 Task: Redirect Output to a File.
Action: Mouse moved to (575, 488)
Screenshot: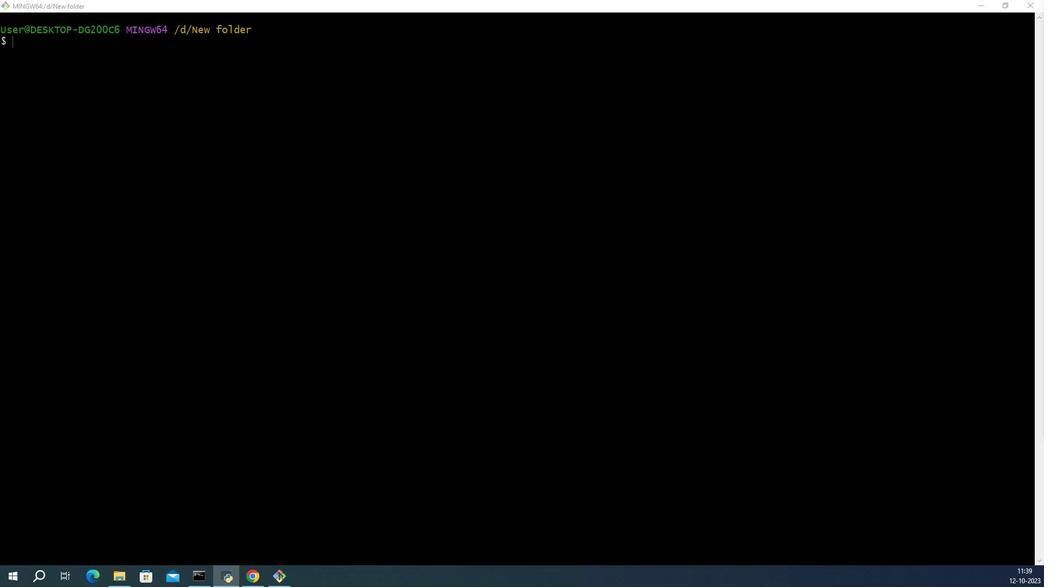 
Action: Mouse pressed left at (575, 488)
Screenshot: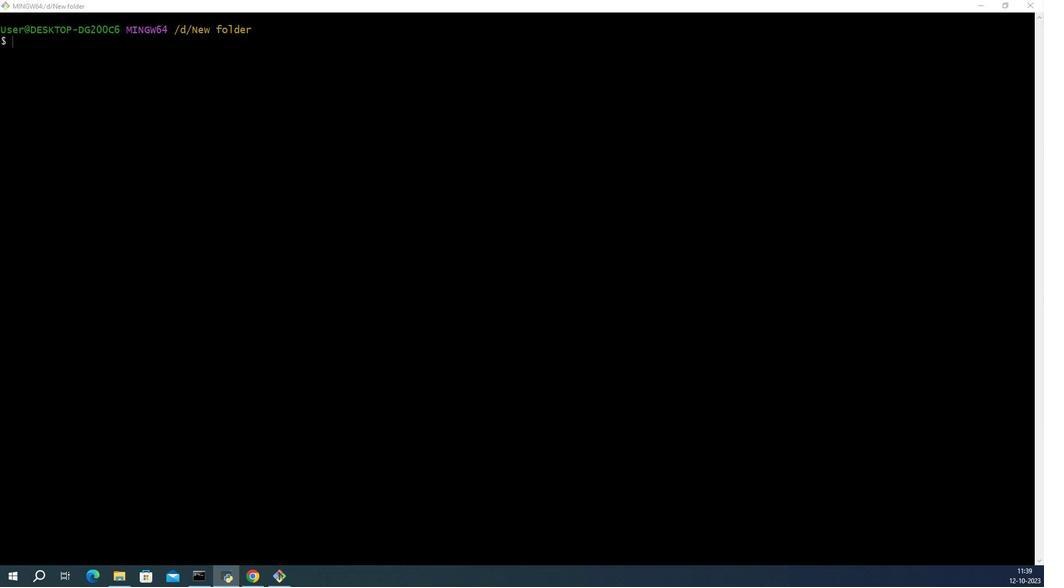 
Action: Mouse moved to (127, 482)
Screenshot: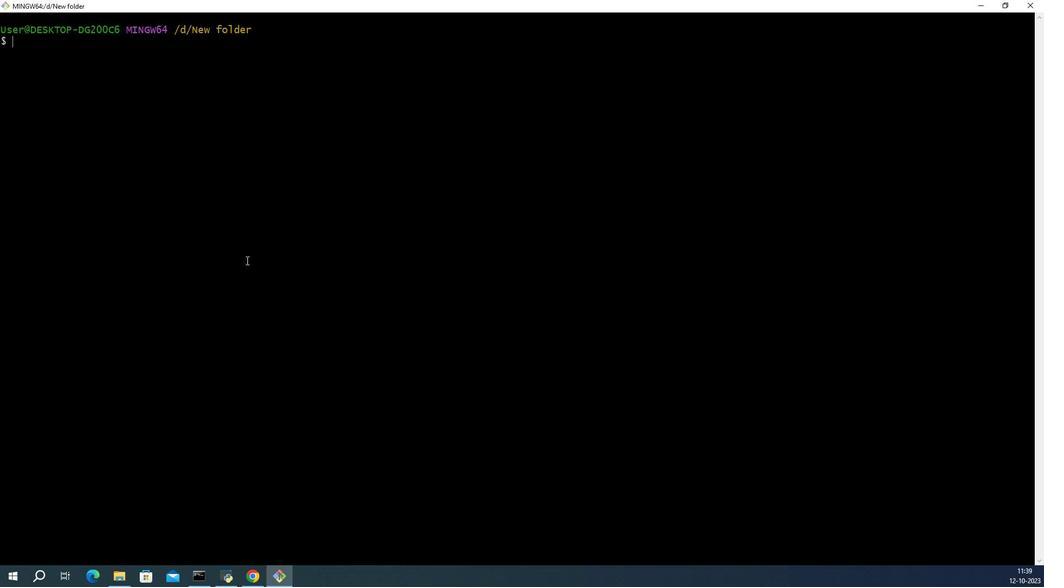
Action: Mouse pressed left at (127, 482)
Screenshot: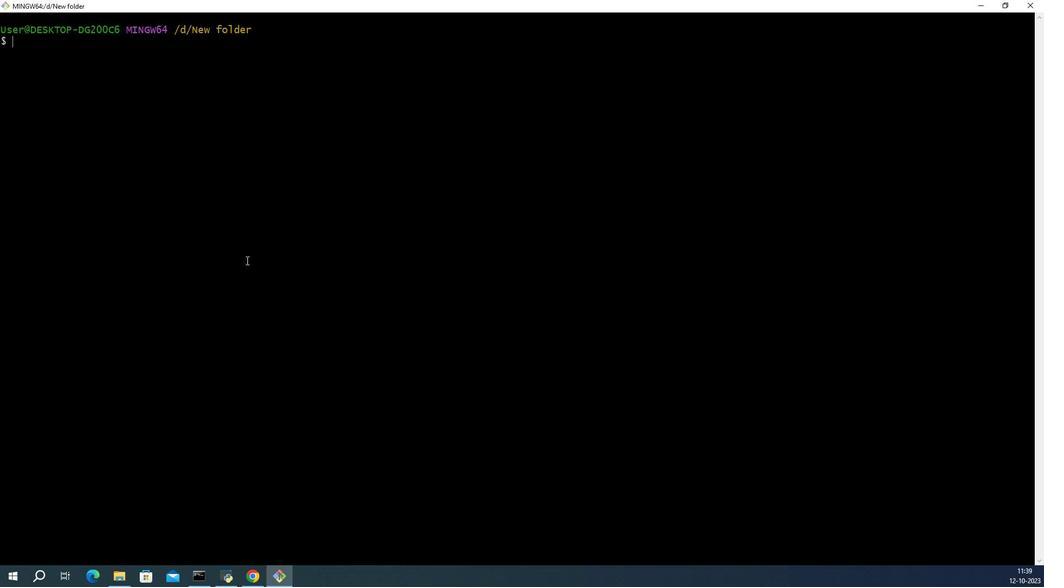 
Action: Mouse moved to (110, 489)
Screenshot: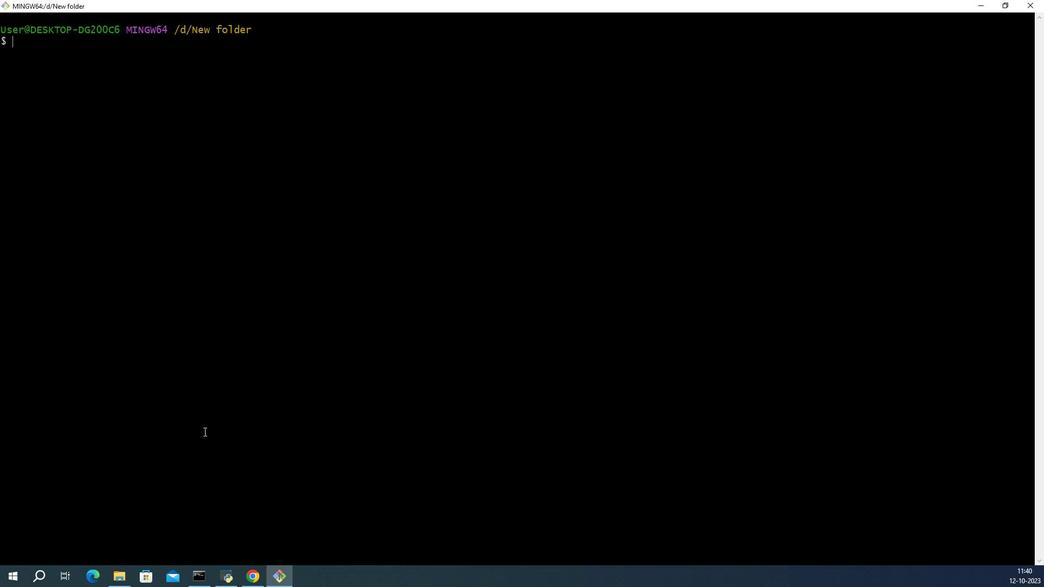 
Action: Key pressed vi<Key.space><Key.backspace><Key.backspace><Key.backspace>ls<Key.enter>touch<Key.space>
Screenshot: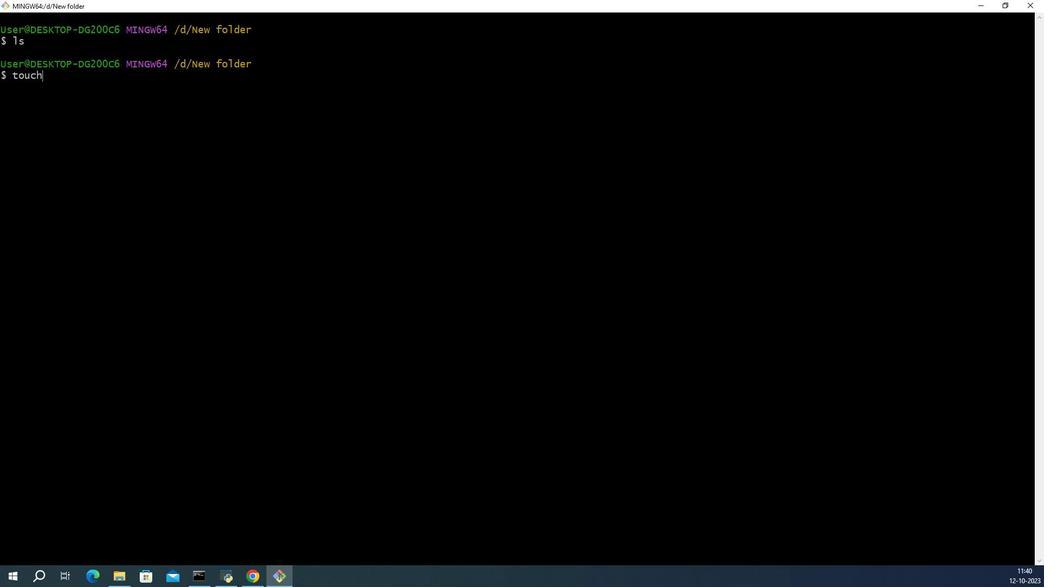 
Action: Mouse moved to (554, 483)
Screenshot: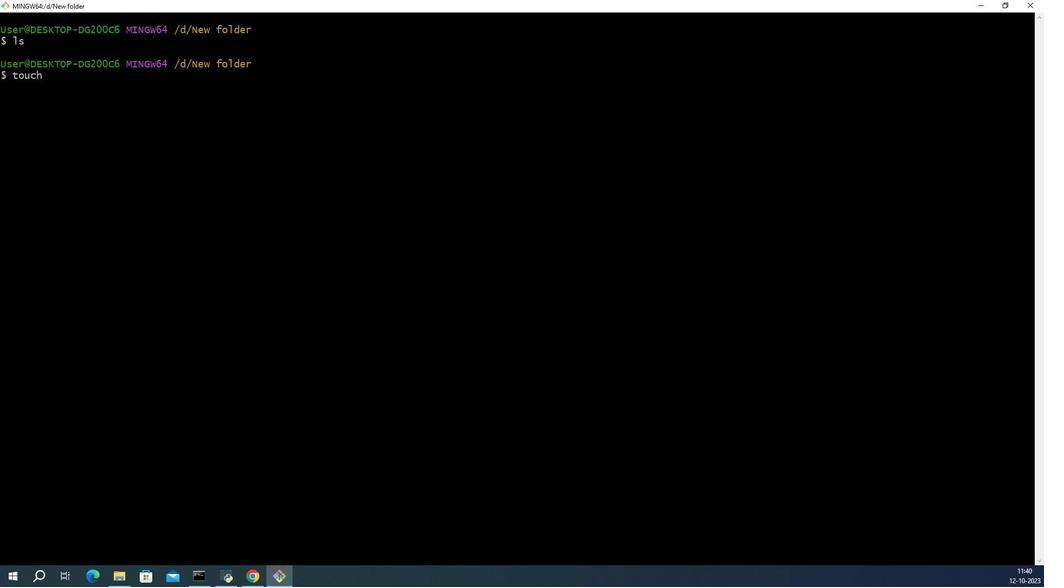
Action: Mouse scrolled (554, 483) with delta (0, 0)
Screenshot: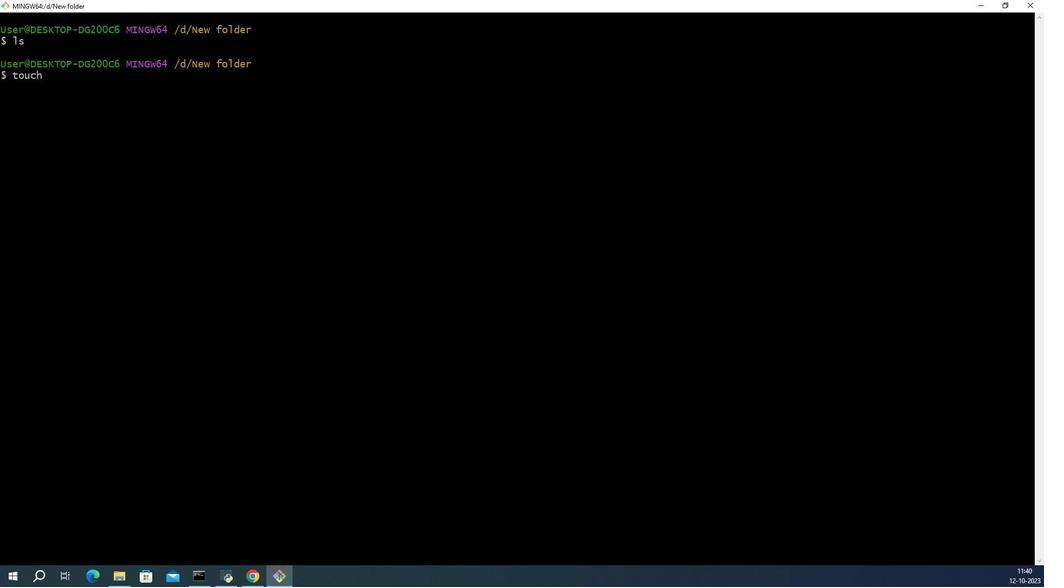 
Action: Mouse scrolled (554, 483) with delta (0, 0)
Screenshot: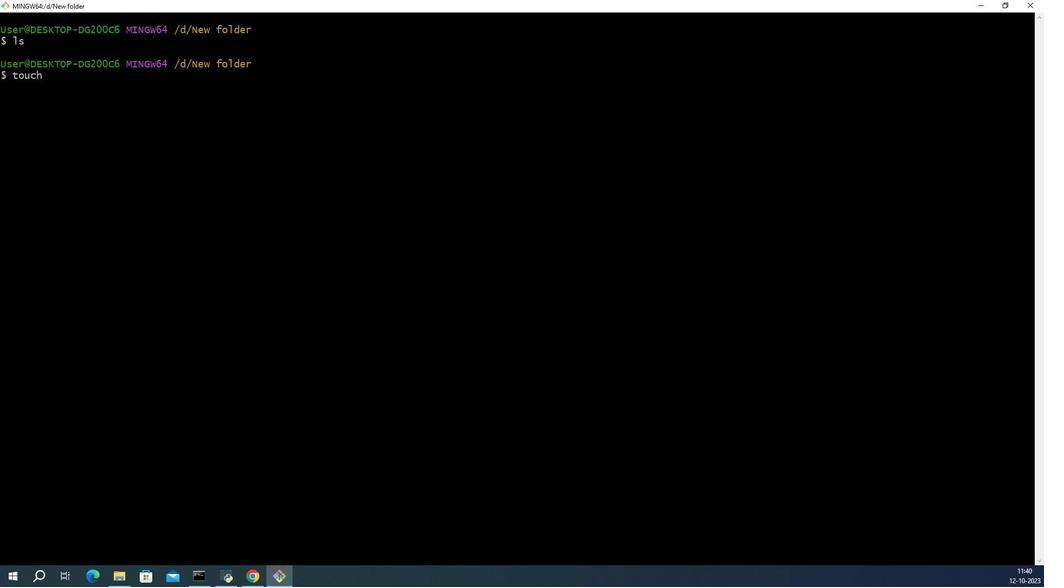 
Action: Mouse scrolled (554, 483) with delta (0, 0)
Screenshot: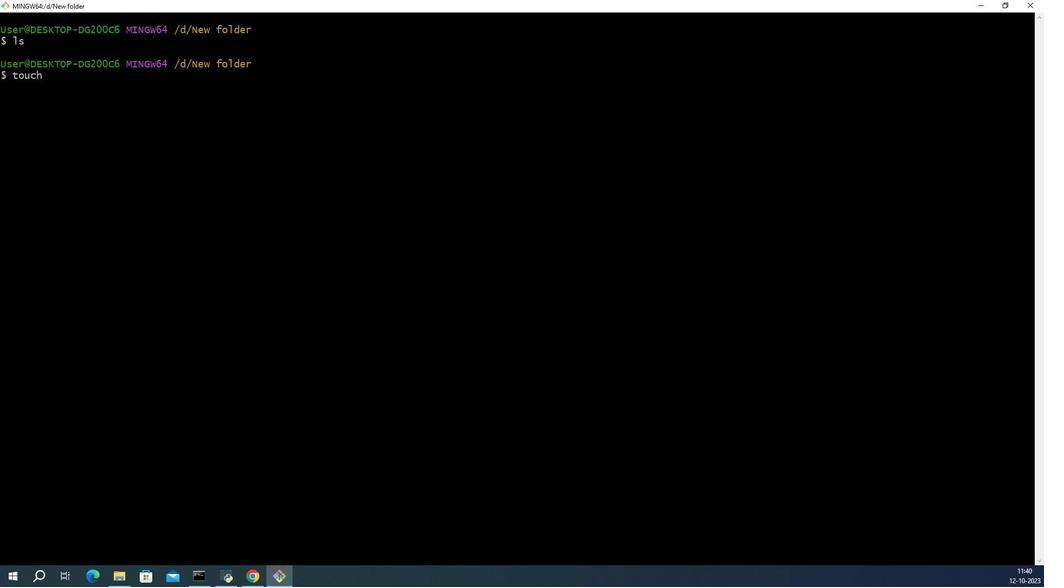 
Action: Mouse scrolled (554, 483) with delta (0, 0)
Screenshot: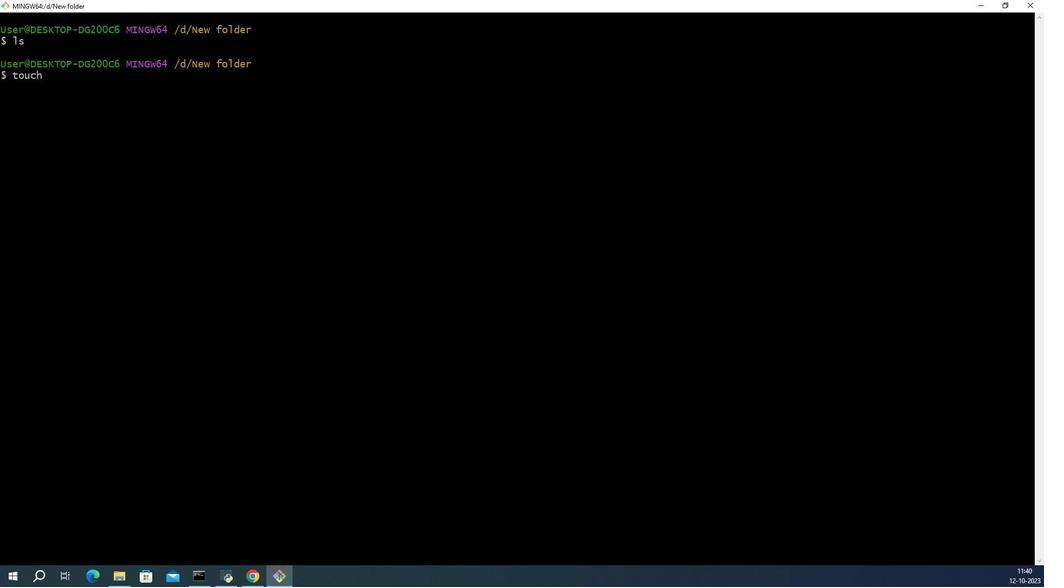 
Action: Mouse scrolled (554, 483) with delta (0, 0)
Screenshot: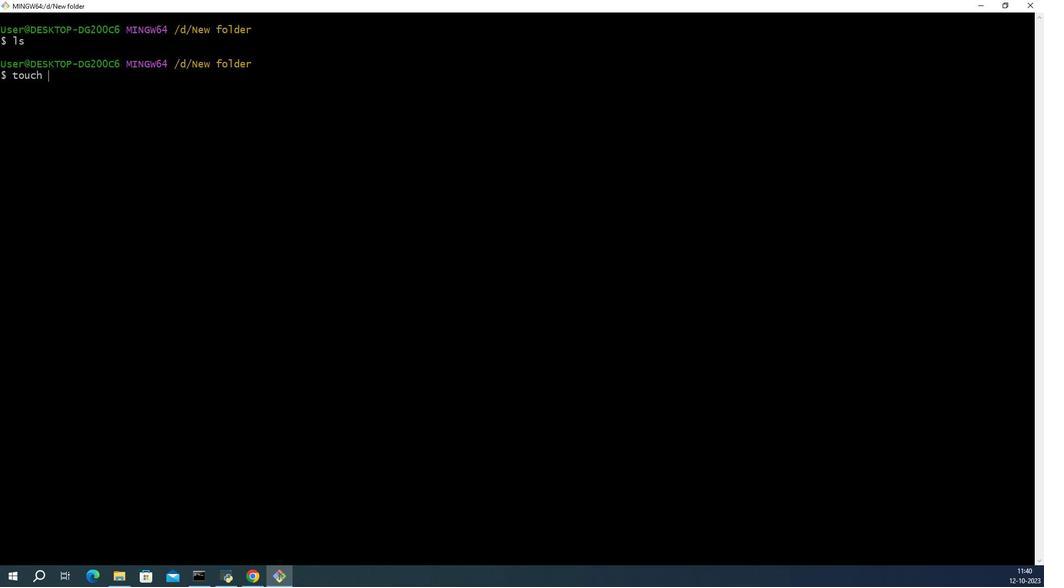 
Action: Mouse scrolled (554, 483) with delta (0, 0)
Screenshot: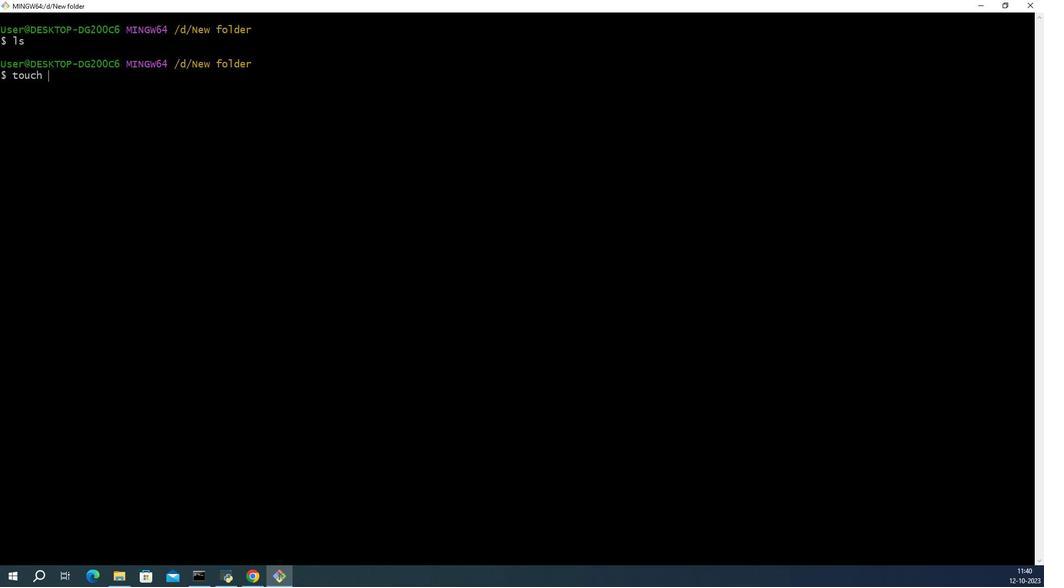 
Action: Mouse moved to (553, 483)
Screenshot: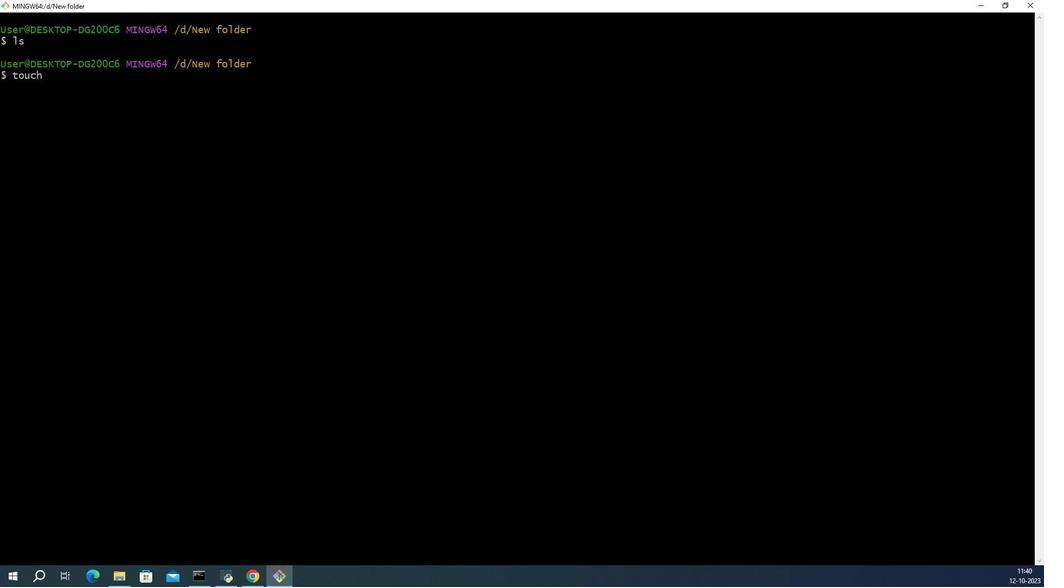 
Action: Mouse scrolled (553, 483) with delta (0, 0)
Screenshot: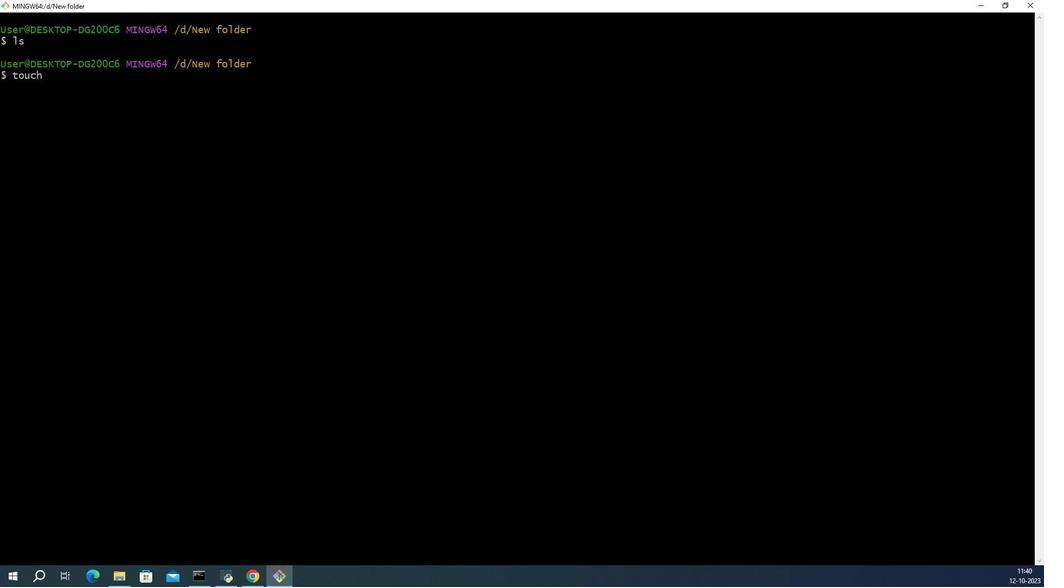 
Action: Mouse scrolled (553, 483) with delta (0, 0)
Screenshot: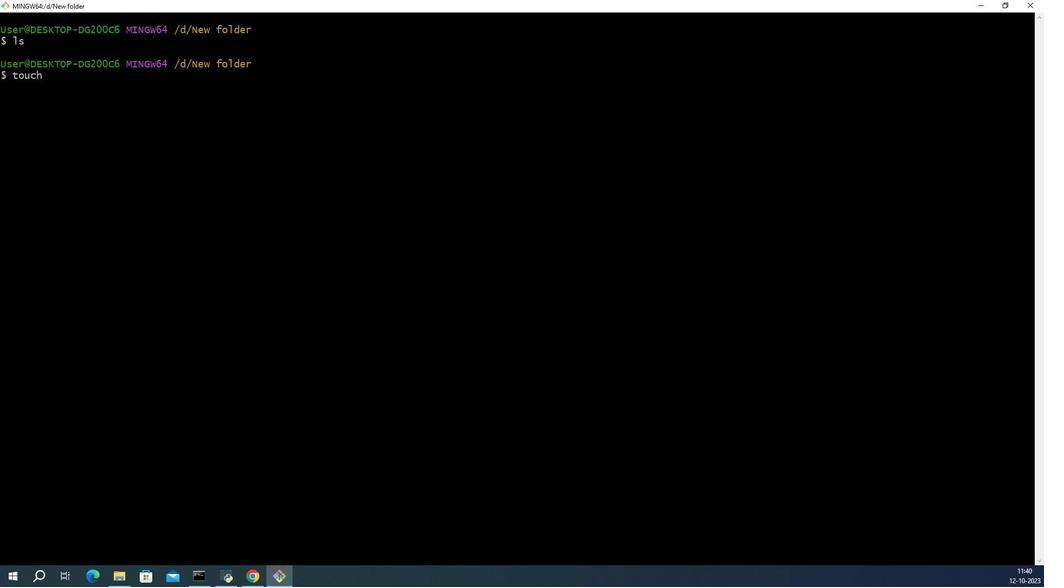 
Action: Mouse scrolled (553, 483) with delta (0, 0)
Screenshot: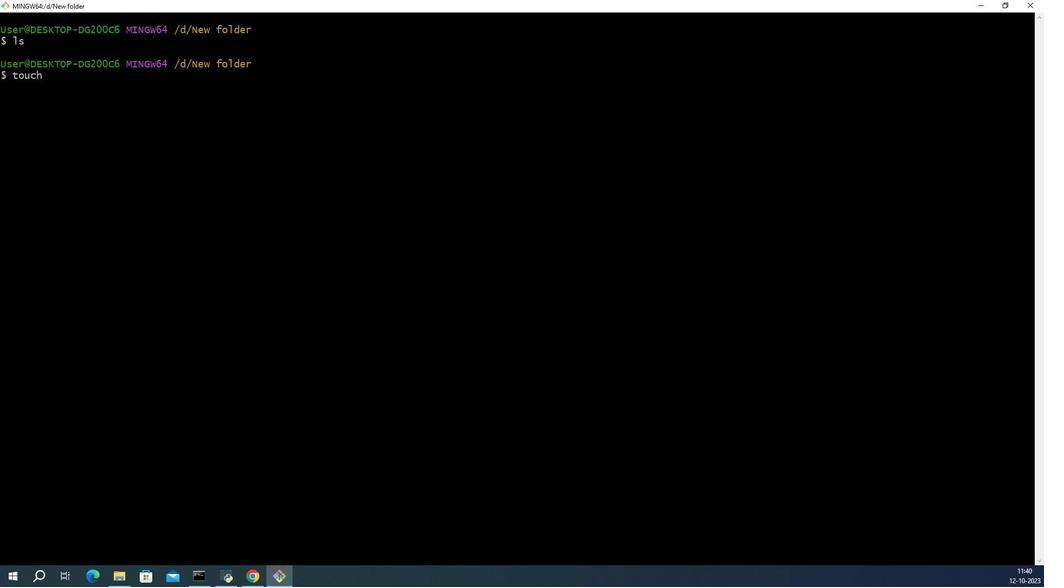 
Action: Mouse scrolled (553, 483) with delta (0, 0)
Screenshot: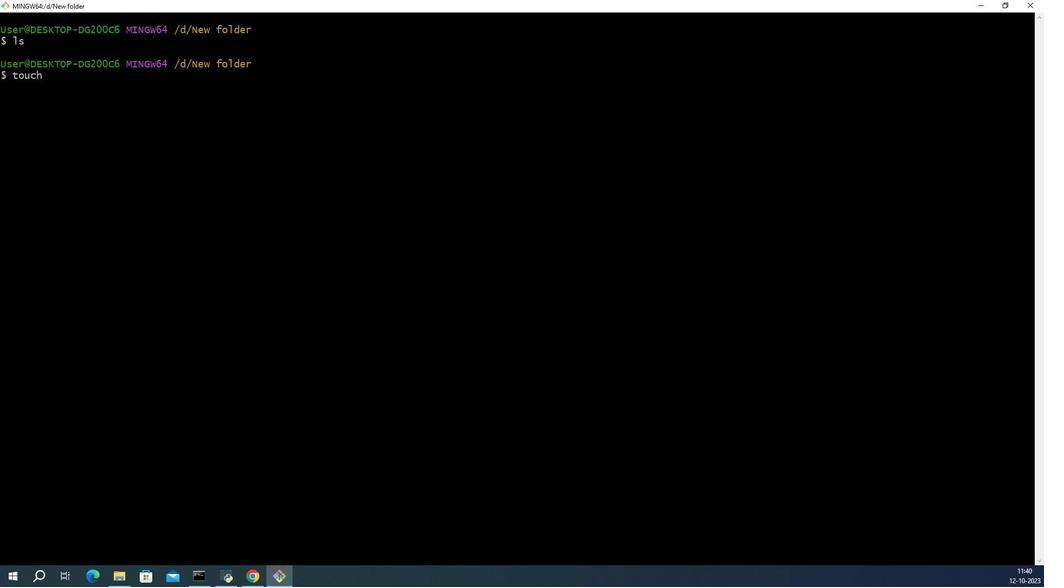 
Action: Mouse scrolled (553, 483) with delta (0, 0)
Screenshot: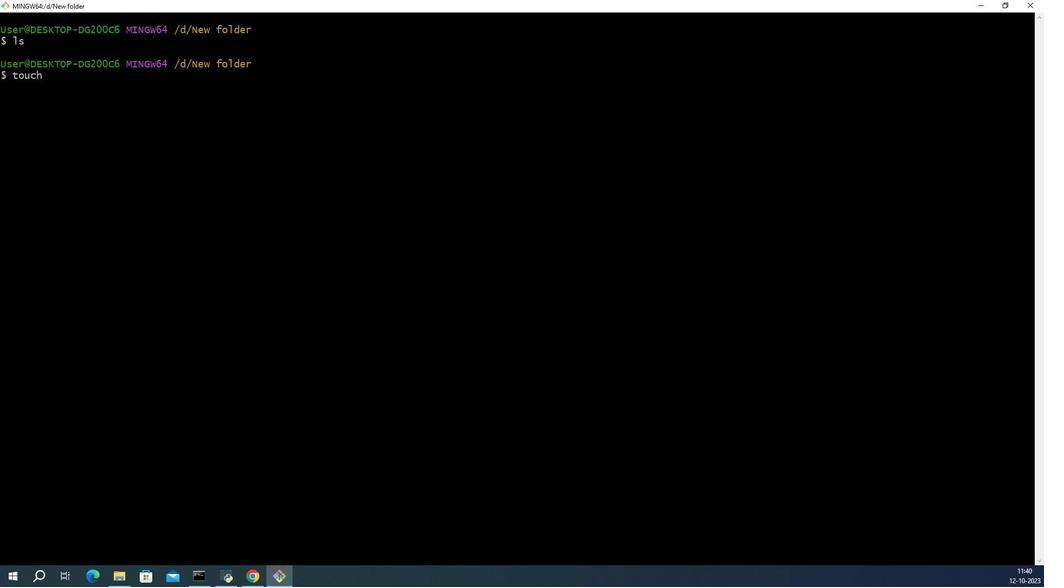 
Action: Mouse moved to (548, 483)
Screenshot: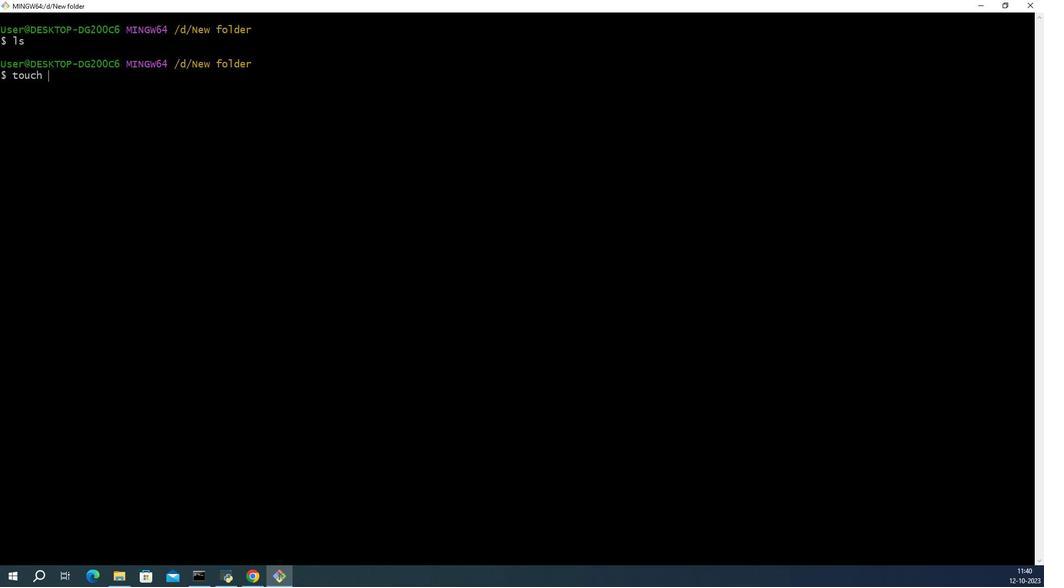 
Action: Mouse scrolled (548, 483) with delta (0, 0)
Screenshot: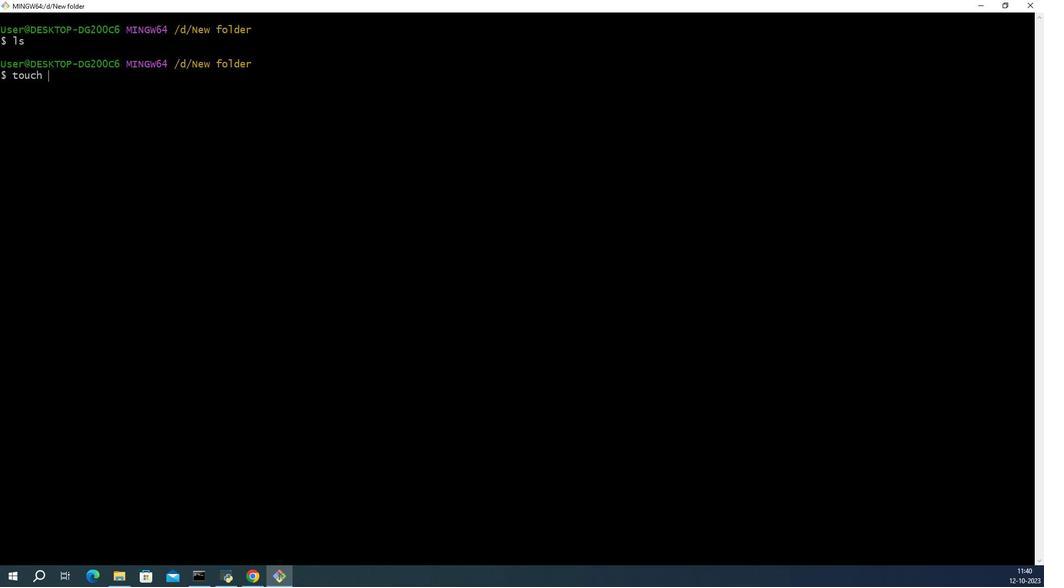 
Action: Mouse scrolled (548, 483) with delta (0, 0)
Screenshot: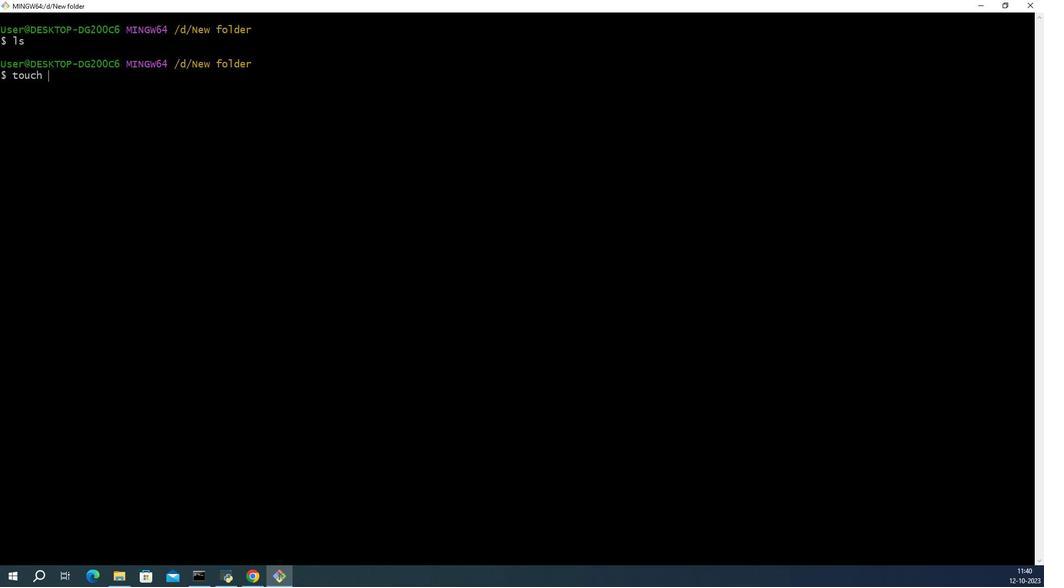 
Action: Mouse scrolled (548, 483) with delta (0, 0)
Screenshot: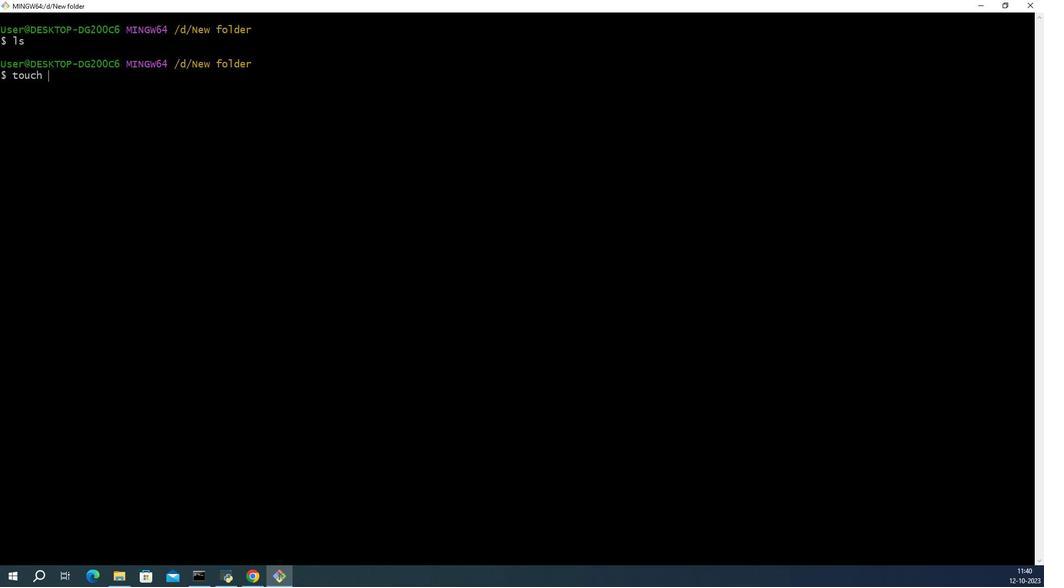 
Action: Mouse moved to (69, 476)
Screenshot: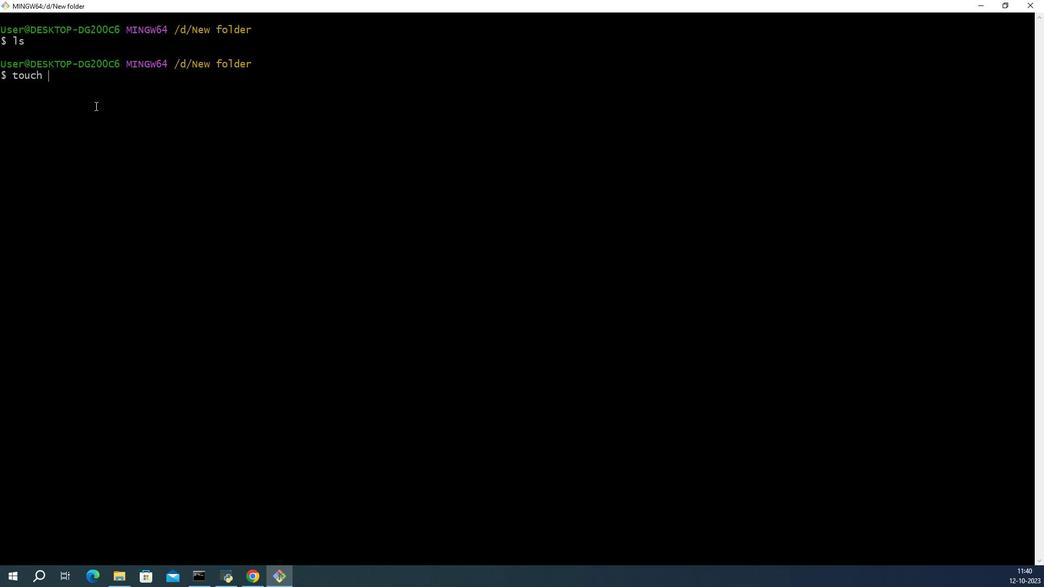 
Action: Mouse pressed left at (69, 476)
Screenshot: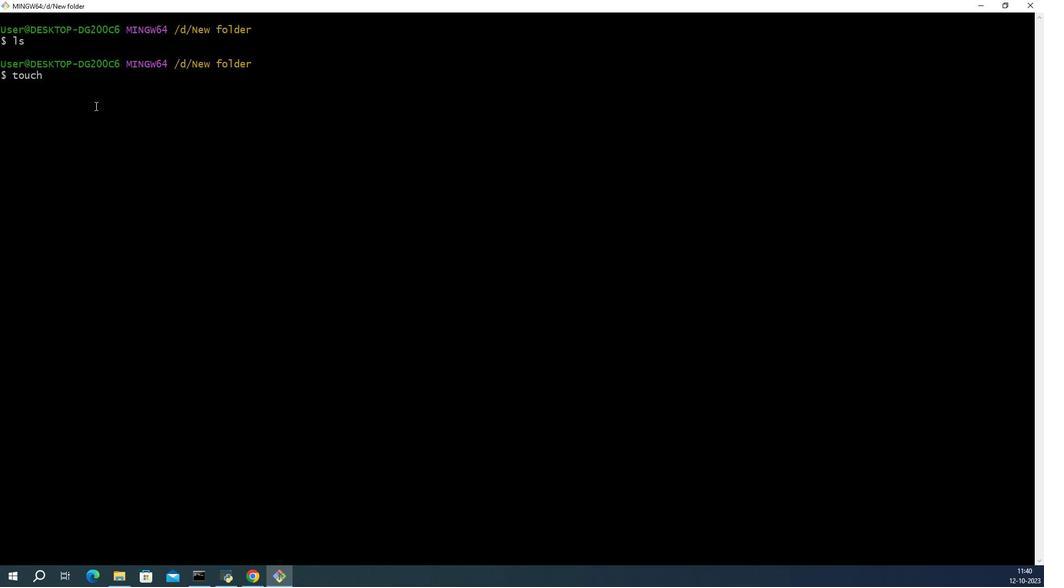 
Action: Key pressed e<Key.backspace>redirct<Key.shift_r>_output.sh<Key.enter>vi<Key.space>d<Key.backspace>redirct<Key.shift_r>_output.sh<Key.enter>i<Key.shift><Key.shift><Key.shift><Key.shift><Key.shift><Key.shift><Key.shift><Key.shift>#<Key.shift>!/bin/bash<Key.enter><Key.enter>\<Key.backspace><Key.backspace><Key.backspace><Key.backspace><Key.enter><Key.shift>#<Key.caps_lock>T<Key.caps_lock>his<Key.space>is<Key.space>a<Key.space>simp<Key.backspace><Key.backspace><Key.backspace><Key.backspace>bash<Key.space>script<Key.space>to<Key.space>demonstarat<Key.backspace><Key.backspace><Key.backspace><Key.backspace>rate<Key.space>output<Key.space><Key.space>redirc<Key.backspace>ection<Key.space>to<Key.space>a<Key.space>file.<Key.enter><Key.enter><Key.caps_lock>F<Key.caps_lock>ile<Key.space>to<Key.space>which<Key.space>output<Key.space>will<Key.space>be<Key.space>redirecti<Key.backspace>ed<Key.enter><Key.backspace><Key.enter>output<Key.shift_r>_file=<Key.shift_r>"output.txt<Key.shift_r><Key.shift_r><Key.shift_r><Key.shift_r><Key.shift_r>"<Key.enter><Key.enter><Key.enter><Key.enter><Key.shift>#c<Key.caps_lock>L<Key.backspace><Key.backspace>C<Key.caps_lock>lear<Key.space>the<Key.space>contains<Key.space>of<Key.space>the<Key.space>fou<Key.backspace><Key.backspace><Key.backspace>output<Key.space>file
Screenshot: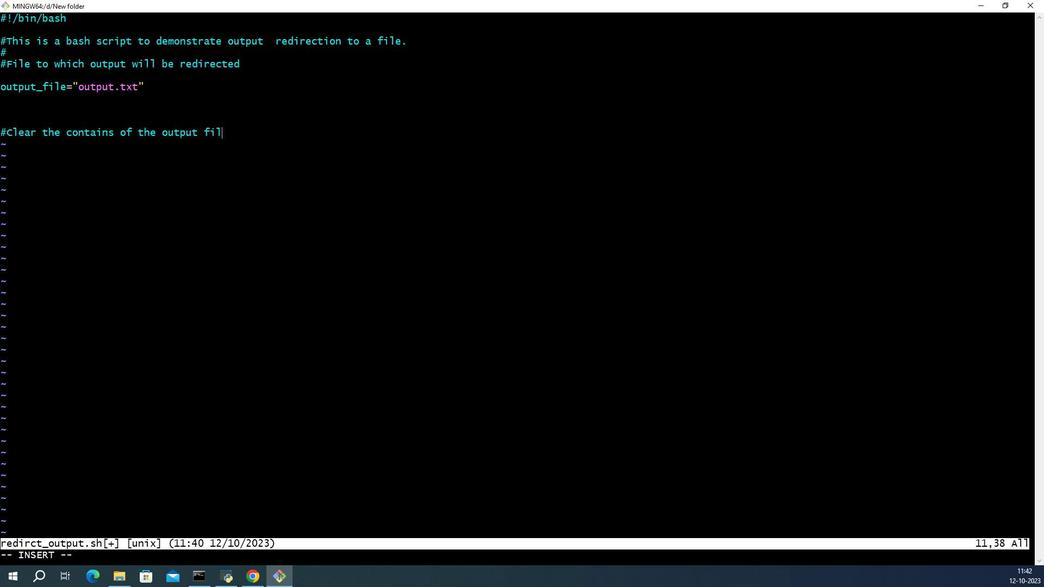 
Action: Mouse moved to (568, 482)
Screenshot: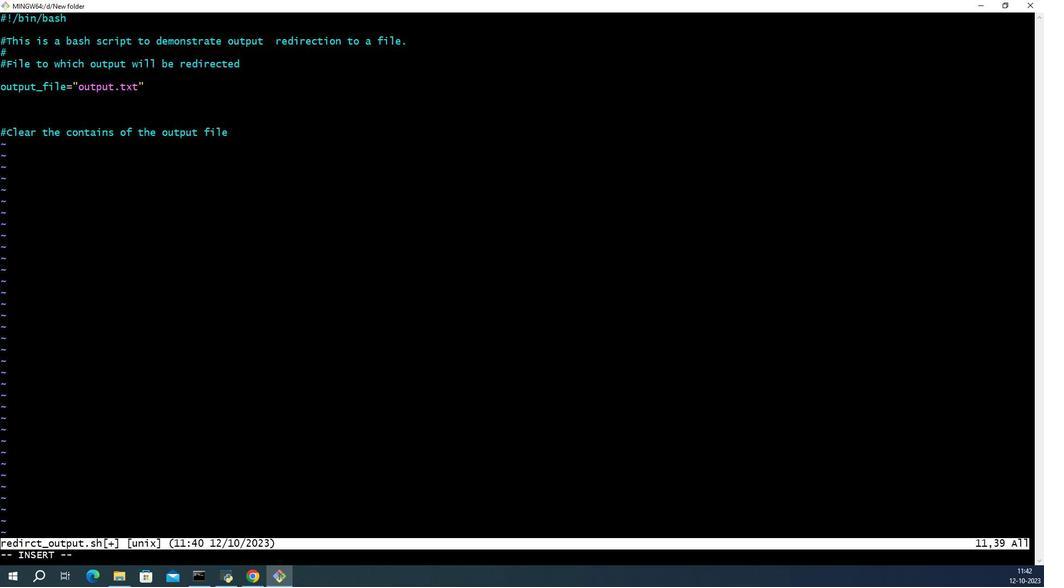 
Action: Mouse scrolled (568, 482) with delta (0, 0)
Screenshot: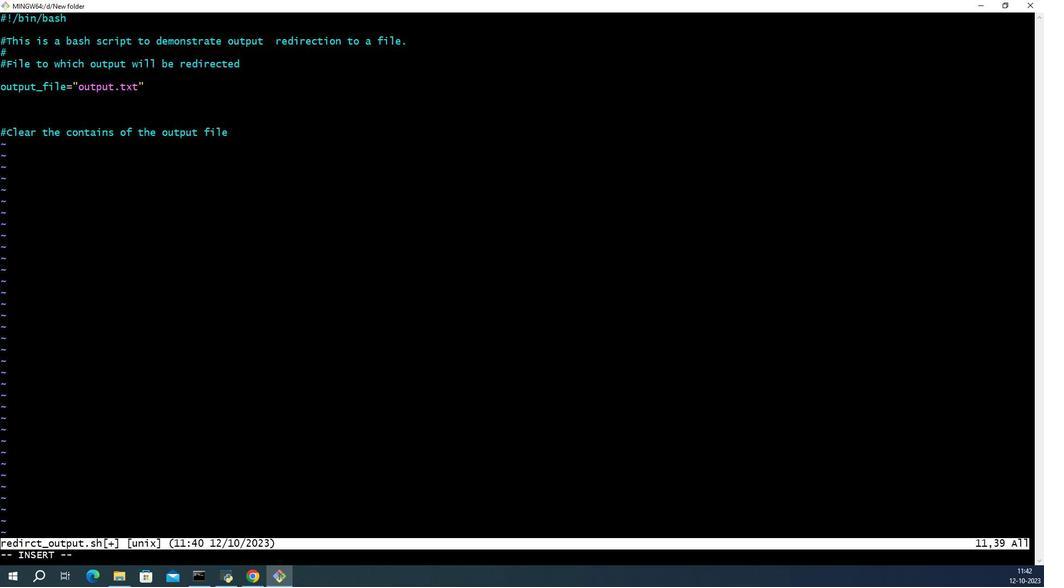 
Action: Mouse moved to (568, 482)
Screenshot: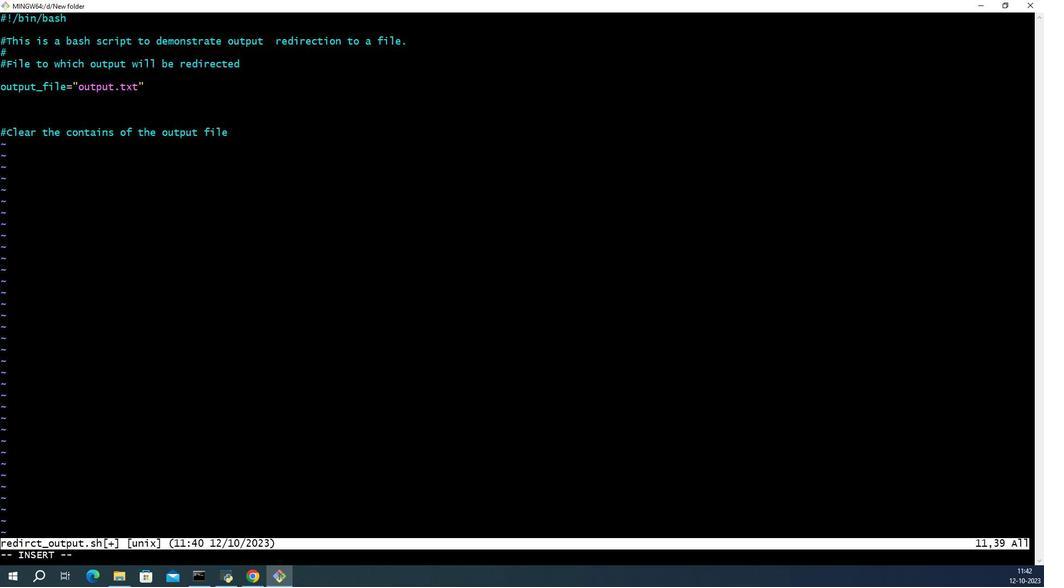 
Action: Mouse scrolled (568, 482) with delta (0, 0)
Screenshot: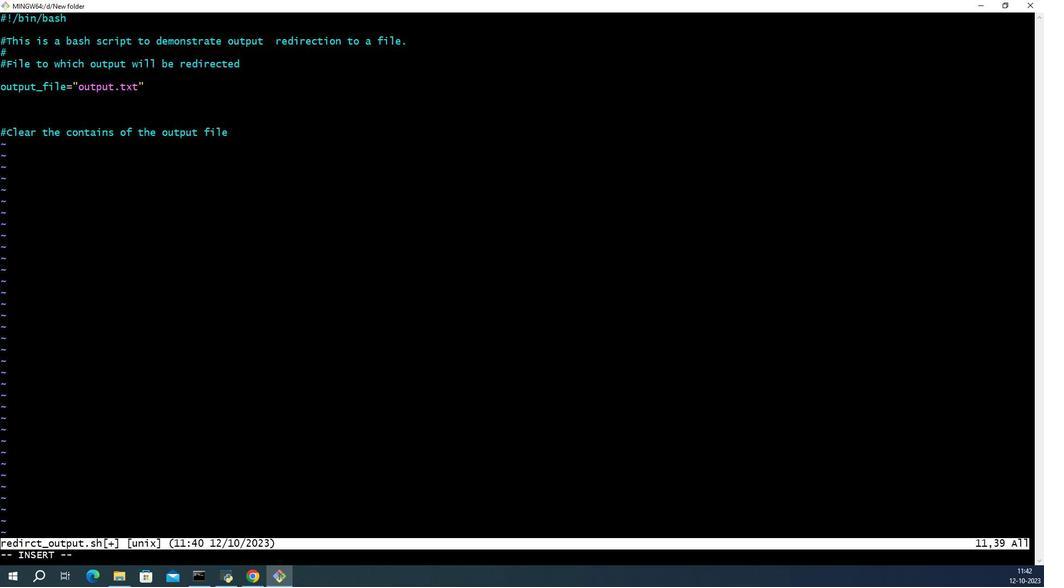 
Action: Mouse scrolled (568, 482) with delta (0, 0)
Screenshot: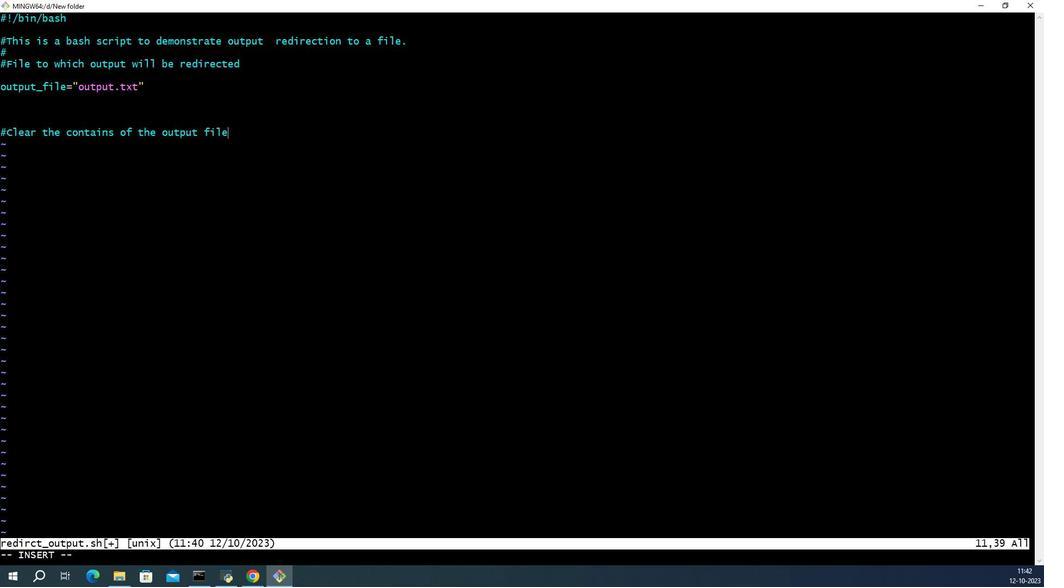 
Action: Mouse moved to (146, 476)
Screenshot: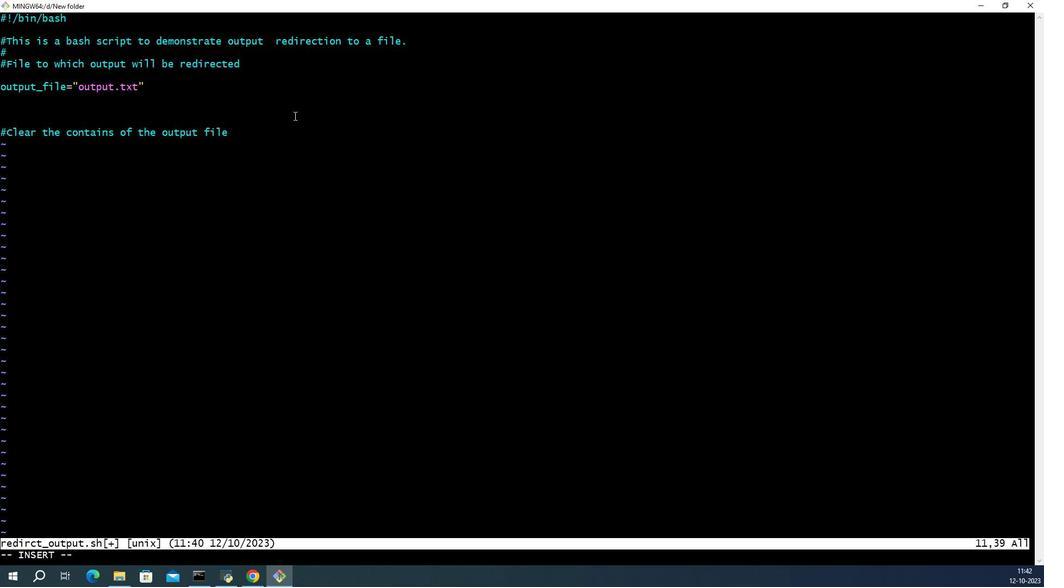 
Action: Mouse pressed left at (146, 476)
Screenshot: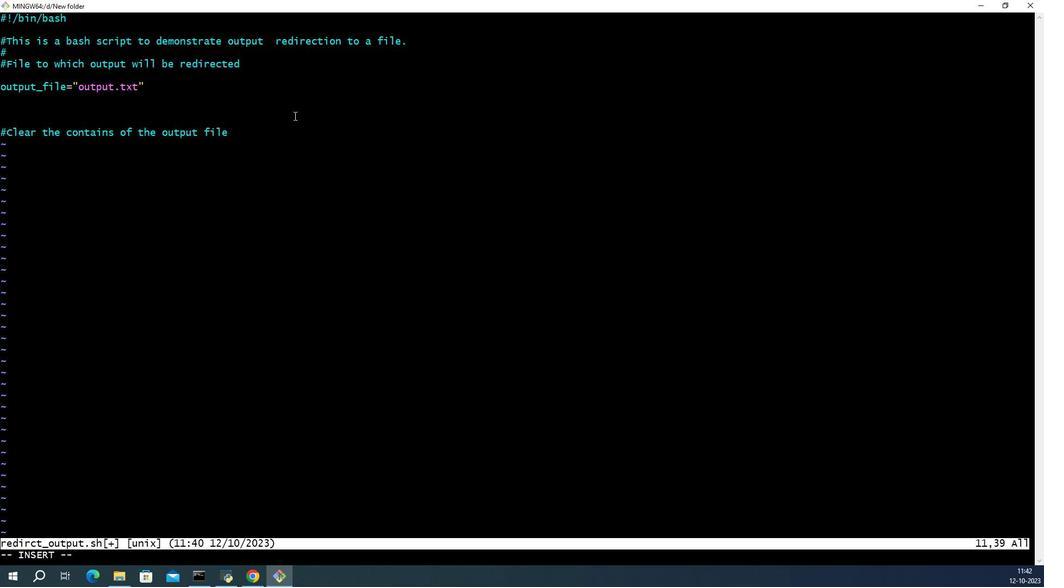 
Action: Mouse moved to (145, 476)
Screenshot: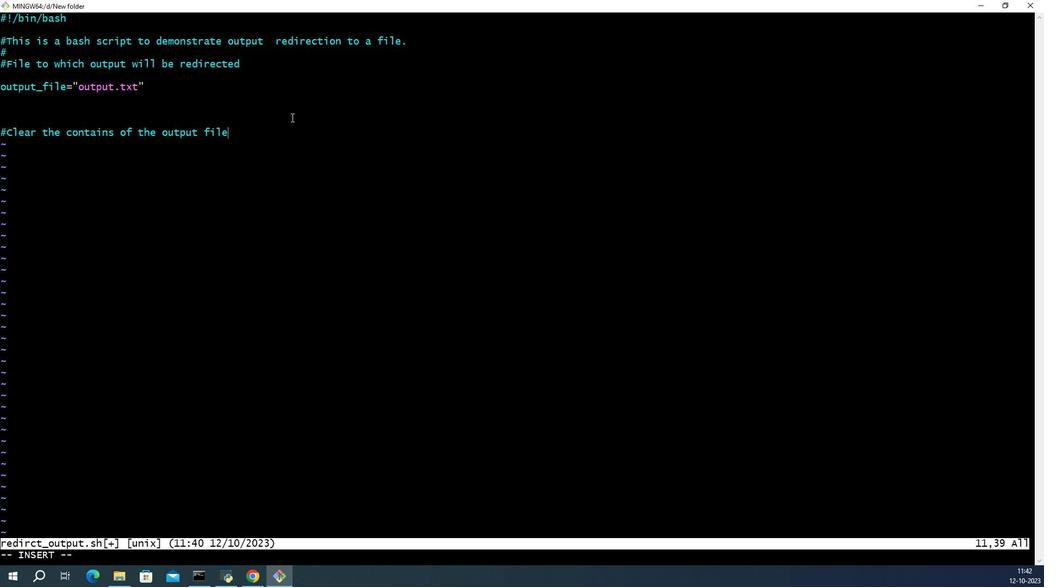 
Action: Key pressed <Key.shift_r><Key.shift_r><Key.shift_r><Key.shift_r><Key.shift_r><Key.shift_r><Key.shift_r><Key.shift_r>(if<Key.space>it<Key.space>exists<Key.shift_r>)<Key.enter><Key.enter><Key.shift_r><Key.shift_r><Key.shift_r><Key.shift_r><Key.backspace><Key.shift_r><Key.shift_r><Key.shift_r><Key.shift_r><Key.shift_r><Key.shift_r><Key.shift_r><Key.shift_r><Key.shift_r><Key.shift_r><Key.shift_r><Key.shift_r><Key.shift_r><Key.shift_r><Key.shift_r><Key.shift_r><Key.shift_r><Key.shift_r><Key.shift_r><Key.shift_r><Key.shift_r><Key.shift_r><Key.shift_r><Key.shift_r><Key.shift_r><Key.shift_r>><Key.space><Key.shift_r>"<Key.shift><Key.shift><Key.shift><Key.shift><Key.shift><Key.shift><Key.shift><Key.shift><Key.shift><Key.shift><Key.shift><Key.shift><Key.shift>$output.file<Key.shift_r><Key.shift_r>"<Key.enter><Key.enter><Key.enter><Key.shift>#<Key.space><Key.caps_lock>R<Key.caps_lock>un<Key.space>some<Key.space>commands<Key.space>and<Key.space>redirect<Key.space>their<Key.space>output<Key.space>to<Key.space>the<Key.space>file<Key.enter><Key.enter>ec<Key.backspace><Key.backspace><Key.backspace><Key.backspace>echo<Key.space><Key.shift_r>"<Key.caps_lock>C<Key.caps_lock>urrent<Key.space>date<Key.space>and<Key.space>time<Key.shift_r>:<Key.shift_r>"<Key.space><Key.shift_r>>><Key.space><Key.shift_r>"<Key.shift>$output<Key.shift_r>_file<Key.shift_r>"<Key.enter>date<Key.space><Key.shift_r>>.<Key.backspace><Key.shift_r>><Key.space><Key.shift_r>"<Key.shift>$output<Key.shift_r>_file<Key.shift_r>"<Key.enter><Key.enter><Key.enter>echo<Key.space><Key.shift_r>"<Key.space><Key.shift_r>"<Key.backspace><Key.backspace><Key.shift_r>"<Key.space><Key.shift_r>>><Key.space><Key.shift_r>"<Key.shift>$output<Key.shift_r>_file<Key.space><Key.backspace><Key.shift_r>"<Key.space><Key.space><Key.backspace><Key.backspace><Key.shift>#<Key.backspace><Key.space><Key.shift><Key.shift>#<Key.caps_lock>A<Key.caps_lock>dd<Key.space>a<Key.space>newline<Key.space>for<Key.space>better<Key.space>readability<Key.enter><Key.enter><Key.enter>echo<Key.space><Key.shift_r>"<Key.shift_r>"<Key.space><Key.shift_r><Key.shift_r><Key.shift_r><Key.shift_r><Key.shift_r><Key.shift_r>>><Key.backspace><Key.backspace><Key.backspace><Key.backspace><Key.caps_lock>L<Key.caps_lock>ist<Key.space>of<Key.space>files<Key.space>in<Key.space>the<Key.space>current<Key.space>cd<Key.backspace><Key.backspace>directory<Key.shift_r>:<Key.shift_r>"<Key.space><Key.shift_r>>><Key.space><Key.shift_r>"<Key.shift>$output.tx<Key.backspace><Key.backspace><Key.backspace><Key.shift_r><Key.shift_r><Key.shift_r><Key.shift_r><Key.shift_r><Key.shift_r>+<Key.backspace><Key.shift_r>_file<Key.right><Key.shift_r>"<Key.enter>ls<Key.space>-l<Key.space><Key.shift_r>>.<Key.backspace><Key.shift_r>><Key.space><Key.shift_r>"<Key.shift>$output<Key.shift_r>_file<Key.shift_r>"<Key.enter><Key.enter><Key.enter><Key.enter>echo<Key.space><Key.shift_r>"<Key.shift_r>"<Key.space><Key.shift_r>>><Key.caps_lock><Key.space><Key.shift_r>"<Key.shift><Key.shift><Key.shift>$<Key.caps_lock>output<Key.shift_r><Key.shift_r>_file<Key.shift_r>"
Screenshot: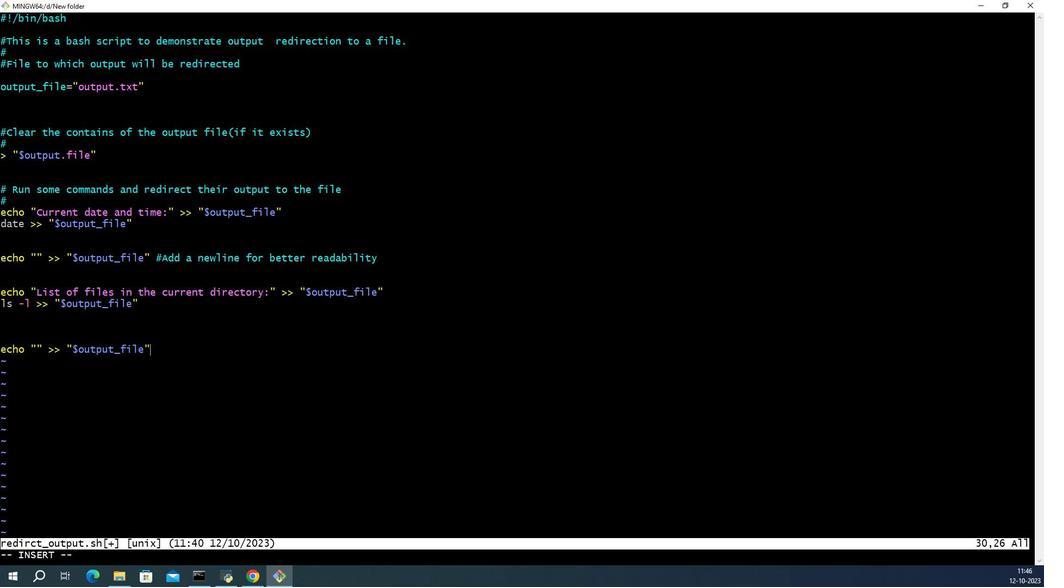 
Action: Mouse moved to (620, 480)
Screenshot: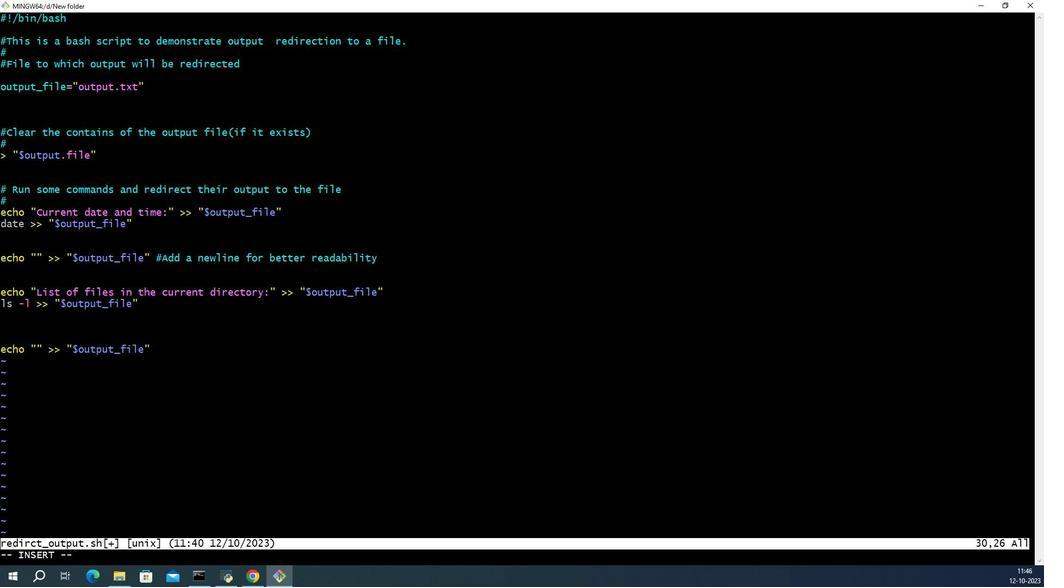 
Action: Mouse scrolled (620, 480) with delta (0, 0)
Screenshot: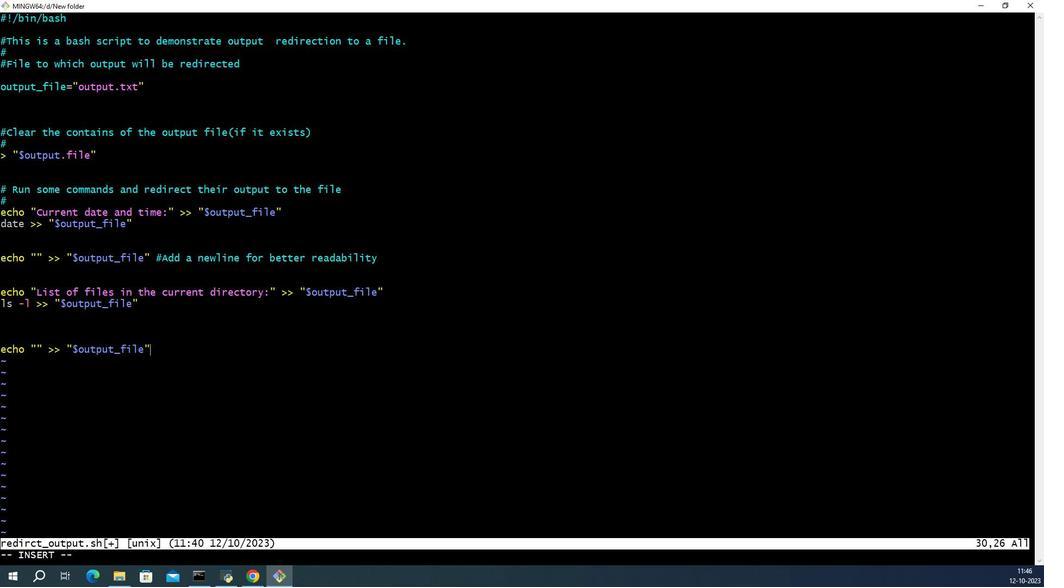 
Action: Mouse scrolled (620, 480) with delta (0, 0)
Screenshot: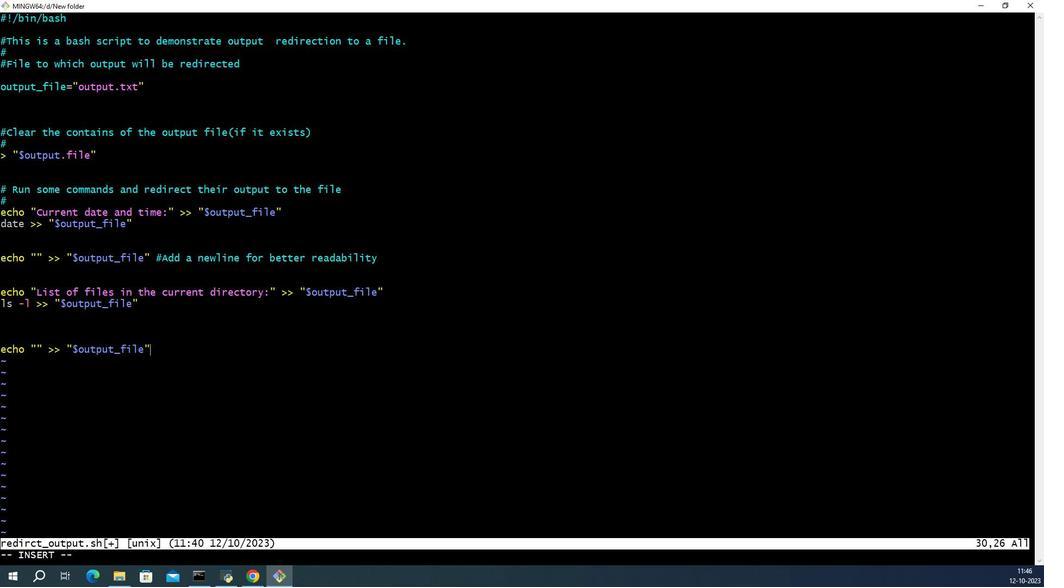 
Action: Mouse scrolled (620, 480) with delta (0, 0)
Screenshot: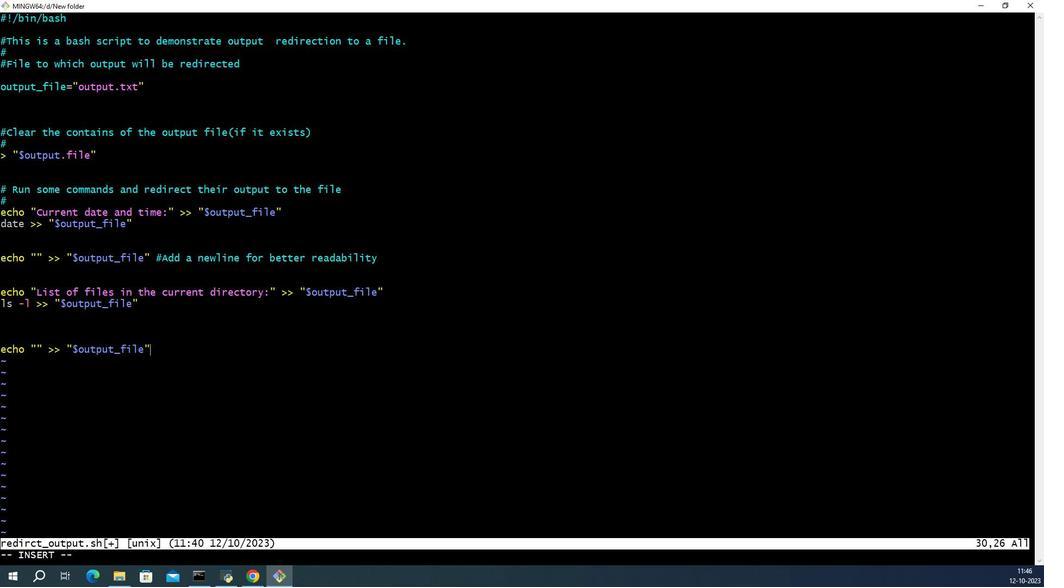 
Action: Mouse moved to (92, 486)
Screenshot: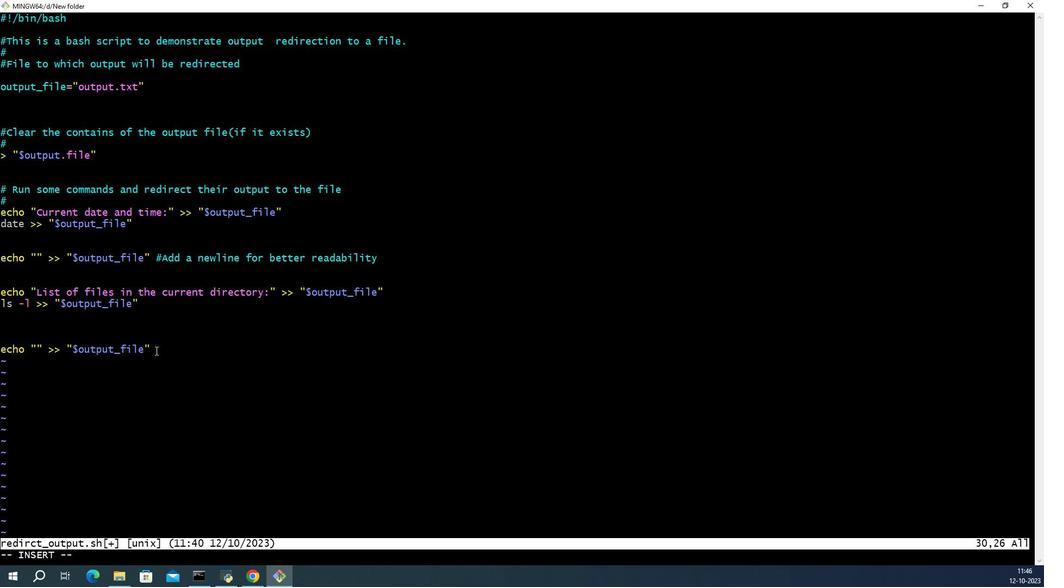 
Action: Mouse pressed left at (92, 486)
Screenshot: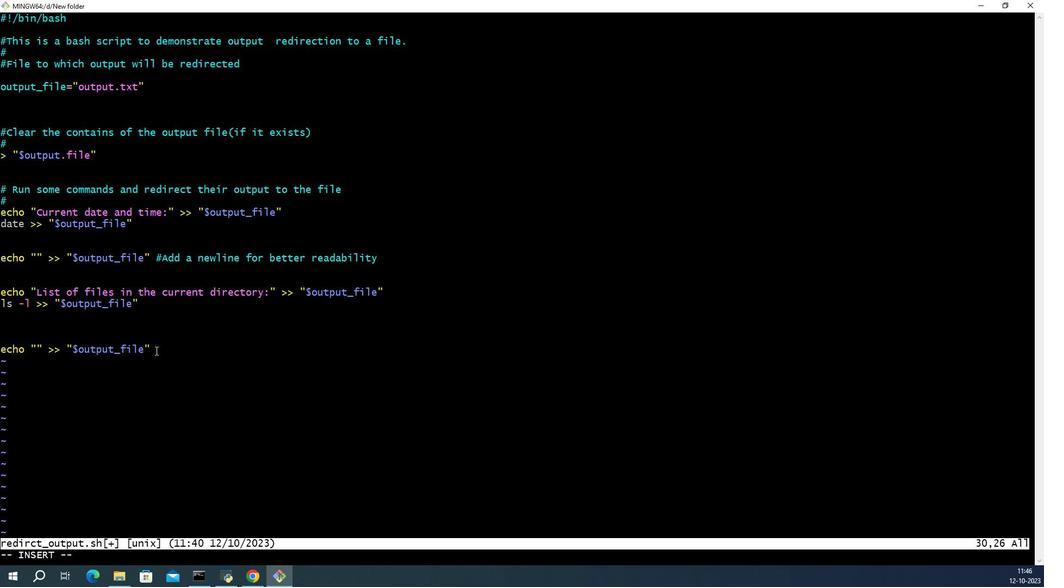 
Action: Key pressed <Key.enter><Key.enter><Key.enter>echo<Key.space><Key.shift_r>"<Key.caps_lock>D<Key.caps_lock>isk<Key.space>space<Key.space>usage<Key.shift_r>:<Key.shift_r>"<Key.space><Key.shift_r><Key.shift_r><Key.shift_r>>><Key.space><Key.shift_r>"<Key.shift>$output<Key.shift_r>_fji<Key.backspace><Key.backspace>ile<Key.shift_r>"<Key.enter>df<Key.space>-h<Key.space><Key.shift_r>>><Key.space><Key.shift_r>"<Key.enter><Key.backspace><Key.backspace><Key.shift_r>"<Key.caps_lock>OU<Key.caps_lock><Key.backspace><Key.backspace>output<Key.shift_r><Key.shift_r>_file<Key.shift_r>"\<Key.enter><Key.backspace><Key.backspace><Key.backspace><Key.enter><Key.enter><Key.enter><Key.shift><Key.shift><Key.shift><Key.shift><Key.shift><Key.shift><Key.shift><Key.shift><Key.shift><Key.shift><Key.shift><Key.shift><Key.shift><Key.shift><Key.shift><Key.shift><Key.shift>#<Key.caps_lock>D<Key.caps_lock>isplay<Key.space>a<Key.space>message<Key.space>indication<Key.backspace><Key.backspace>ng<Key.space>the<Key.space>completion<Key.space>of<Key.space>the<Key.space>script<Key.enter><Key.enter><Key.enter>e<Key.backspace><Key.backspace>echo<Key.space>ou<Key.backspace><Key.backspace><Key.backspace><Key.space><Key.shift_r>"<Key.caps_lock>O<Key.caps_lock>utput<Key.space>has<Key.space>been<Key.space>redirc<Key.backspace>ected<Key.space>to<Key.space><Key.shift_r><Key.shift><Key.shift><Key.shift>$output<Key.shift_r>_file<Key.shift_r>"<Key.enter><Key.esc><Key.shift_r>:wq<Key.shift>!<Key.enter>ls<Key.enter>chmod<Key.space><Key.shift_r>+x<Key.space>redirect<Key.shift_r>_output.sh<Key.enter><Key.up><Key.left><Key.left><Key.left><Key.left><Key.left><Key.left><Key.left><Key.left><Key.left><Key.left><Key.left><Key.left><Key.backspace><Key.enter>./redirect<Key.shift_r>_output.sh<Key.left><Key.left><Key.left><Key.left><Key.left><Key.left><Key.left><Key.left><Key.left><Key.left><Key.left><Key.left><Key.backspace><Key.enter>ls<Key.enter>cat<Key.space>output.txt<Key.enter>
Screenshot: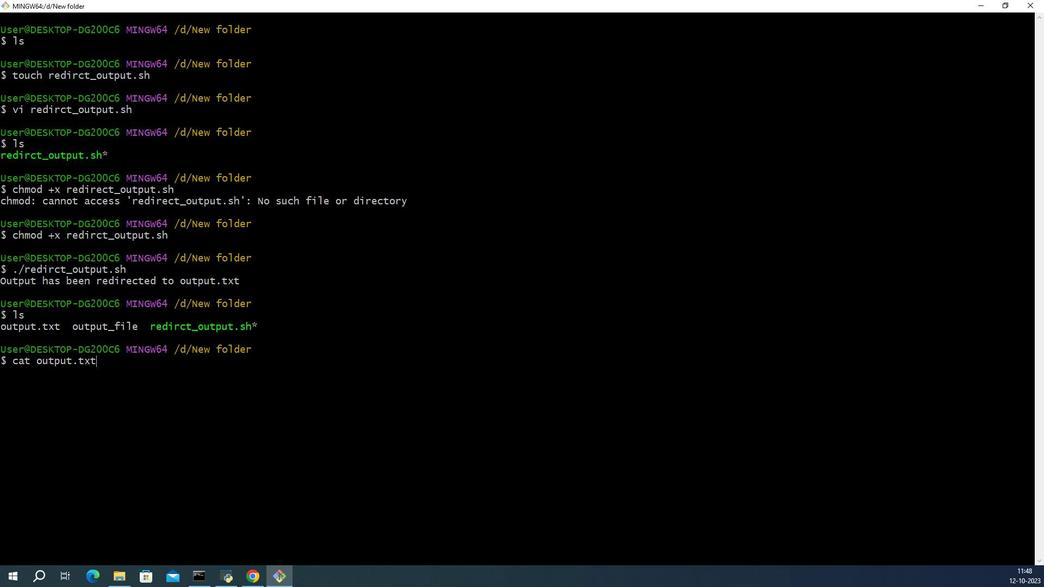 
Action: Mouse moved to (32, 487)
Screenshot: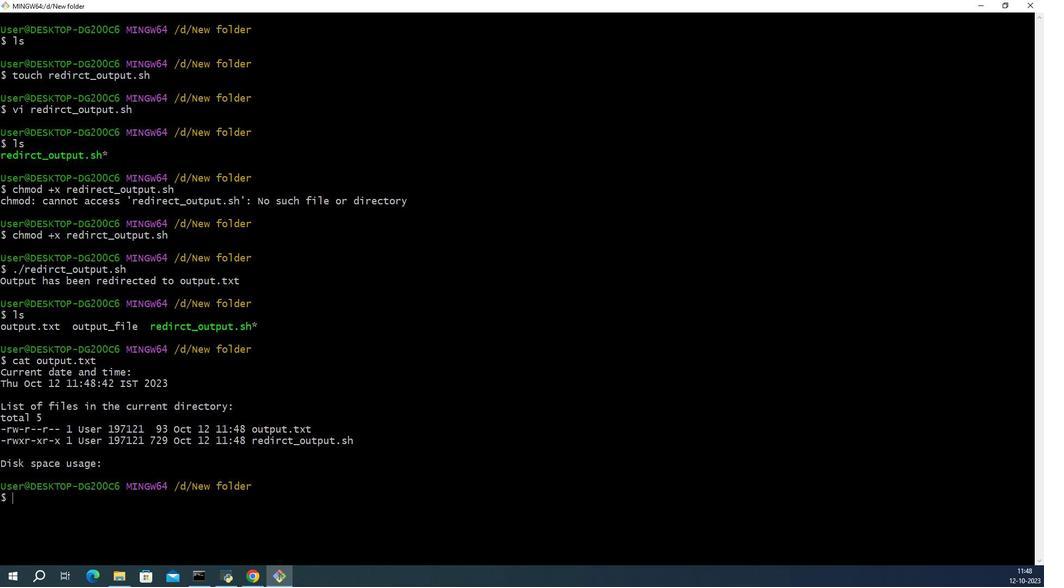 
Action: Mouse pressed left at (32, 487)
Screenshot: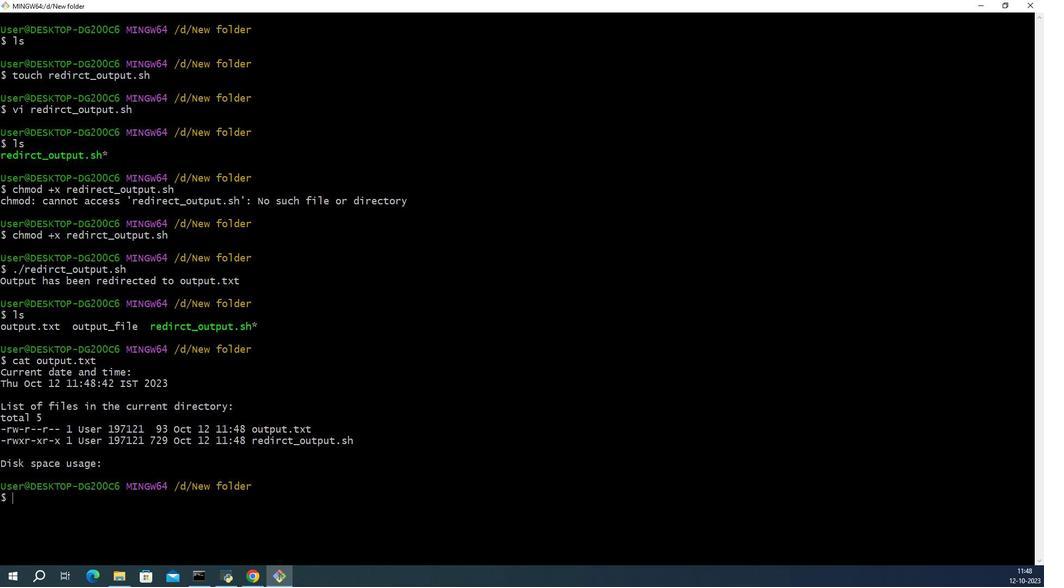 
Action: Mouse moved to (78, 490)
Screenshot: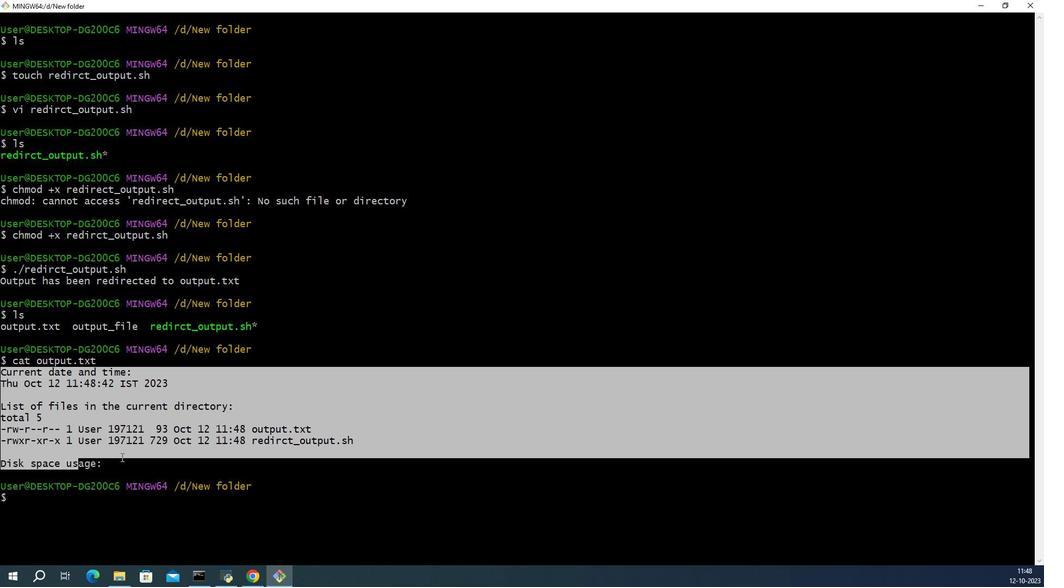 
Action: Mouse pressed left at (78, 490)
Screenshot: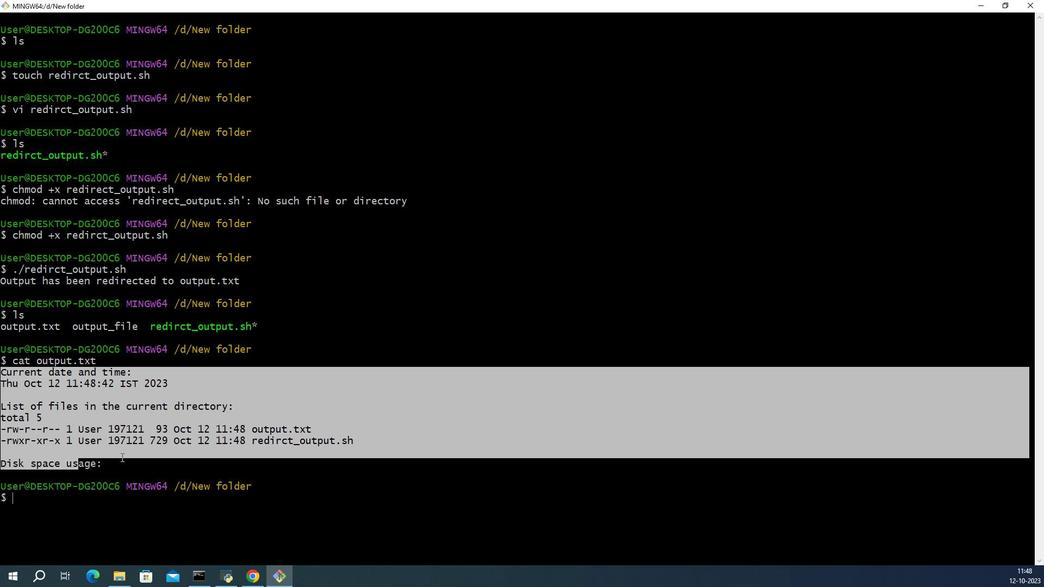 
Action: Mouse moved to (53, 492)
Screenshot: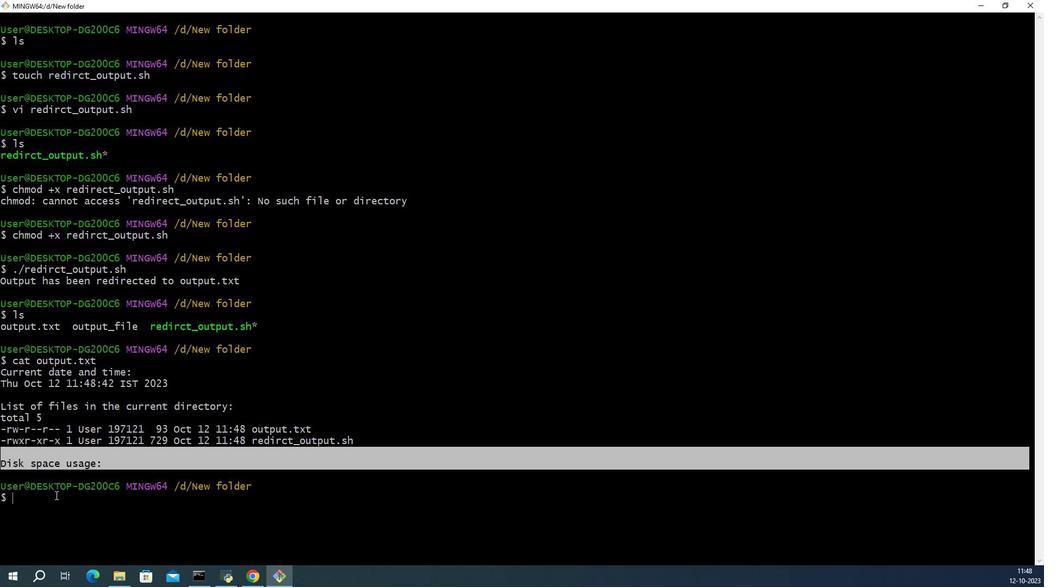 
Action: Mouse pressed left at (53, 492)
Screenshot: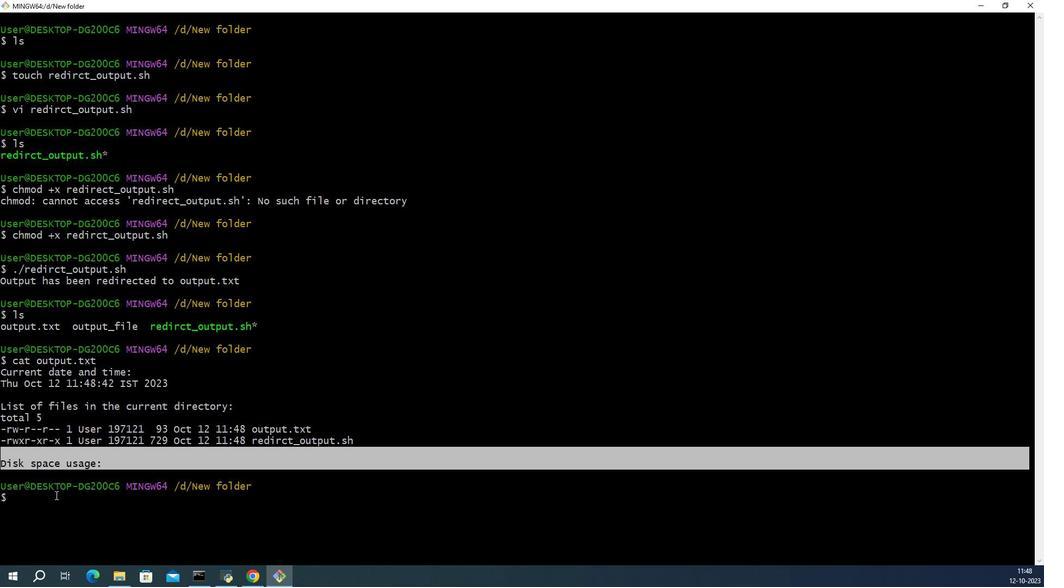 
Action: Mouse moved to (53, 492)
Screenshot: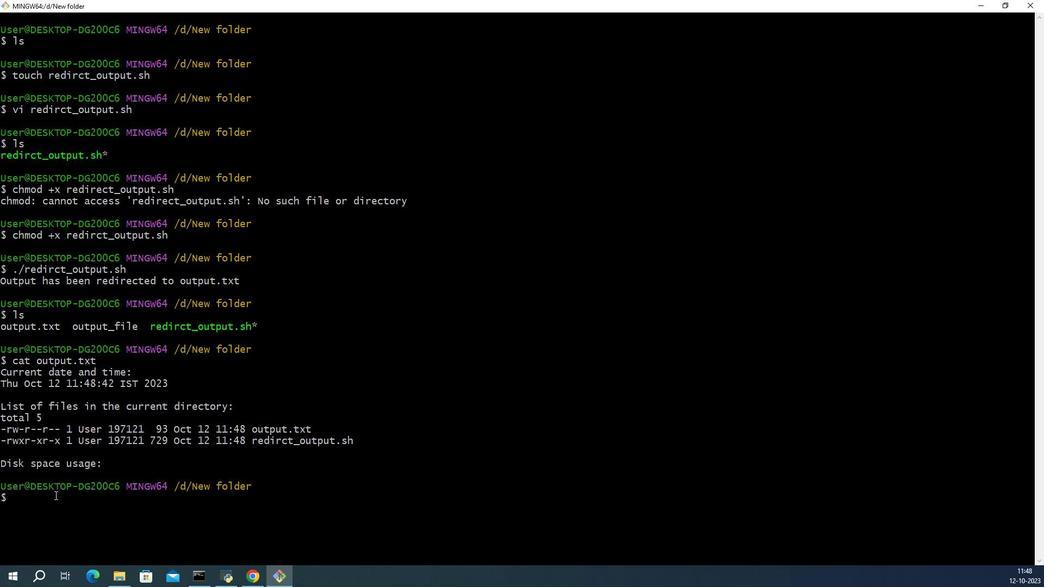 
Action: Key pressed clear<Key.enter>ls<Key.enter>va<Key.backspace><Key.backspace>cat<Key.space>redirect<Key.shift_r><Key.backspace><Key.backspace><Key.backspace>ct<Key.shift_r><Key.shift_r>_output.sh<Key.enter>
Screenshot: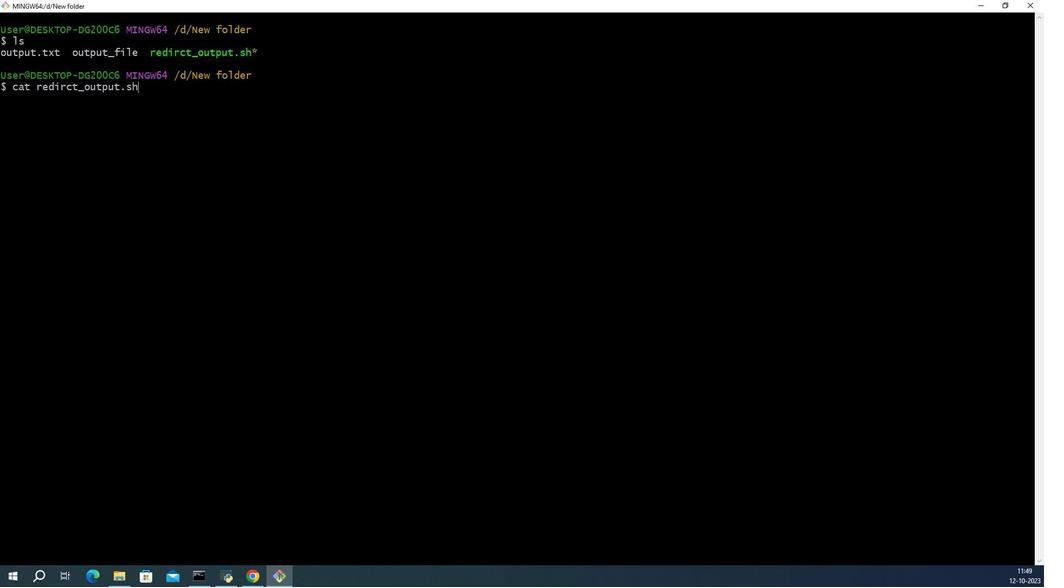
Action: Mouse moved to (247, 491)
Screenshot: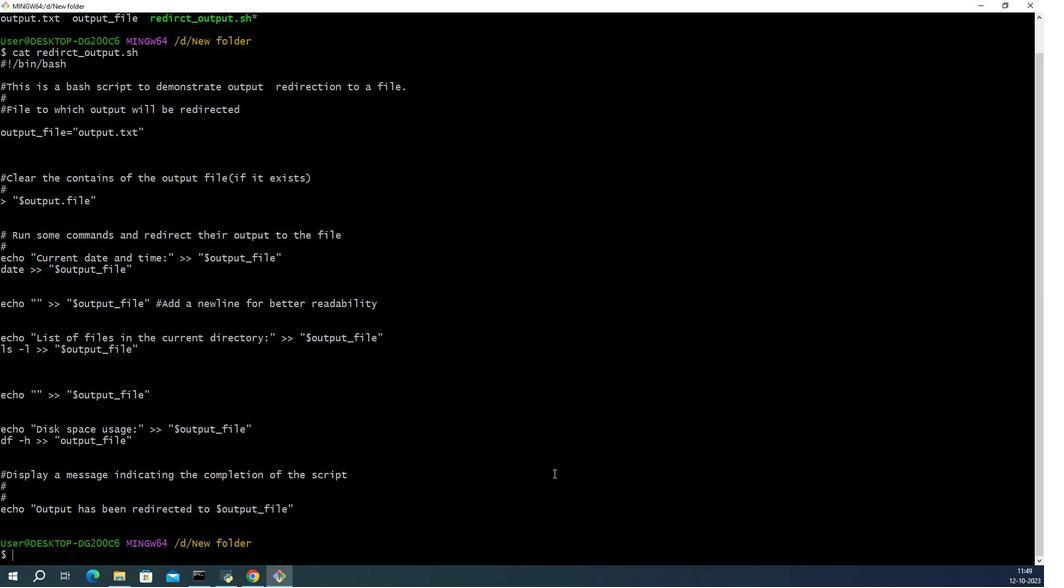 
Action: Mouse pressed left at (247, 491)
Screenshot: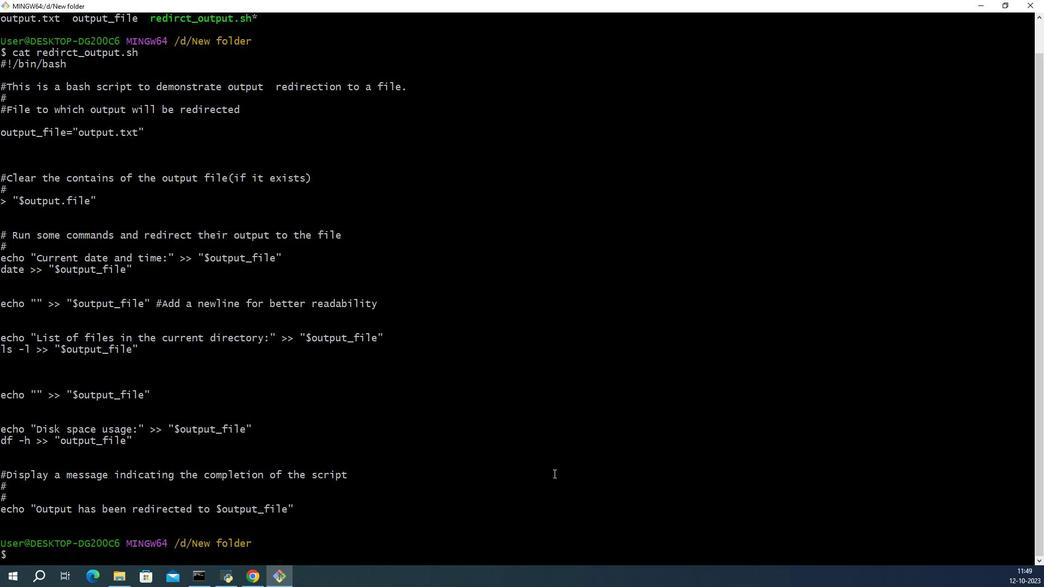
Action: Mouse moved to (521, 484)
Screenshot: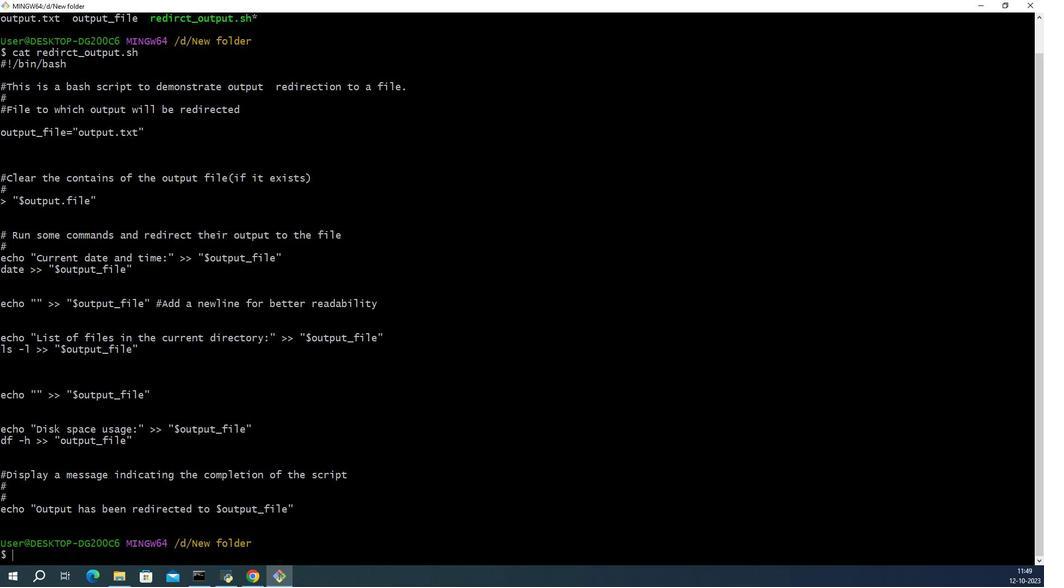 
Action: Mouse pressed left at (521, 484)
Screenshot: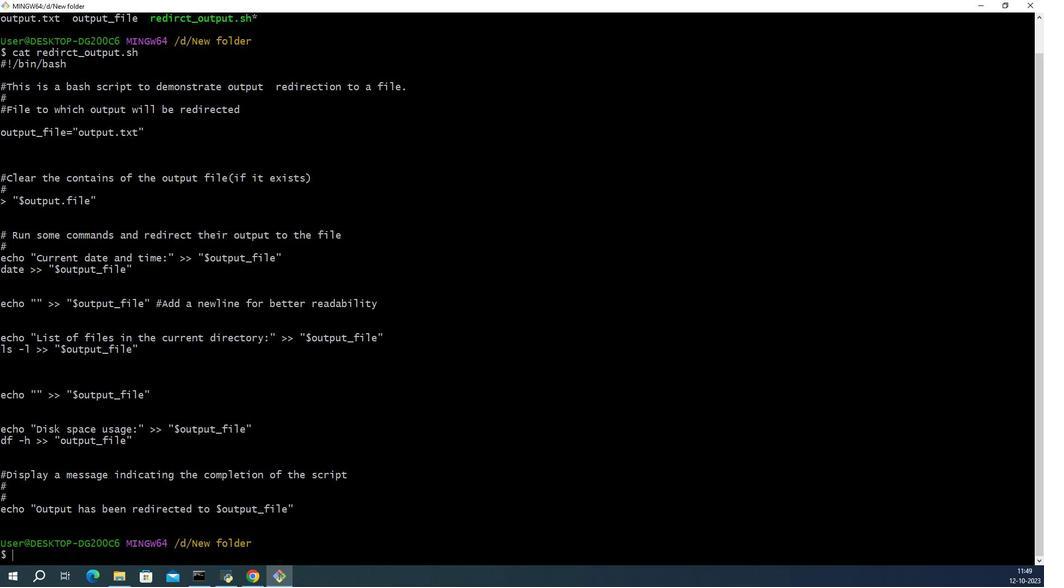 
